 Task: Add a condition where "Ticket status Contains at least one of the following Open" in recently solved tickets.
Action: Mouse moved to (127, 504)
Screenshot: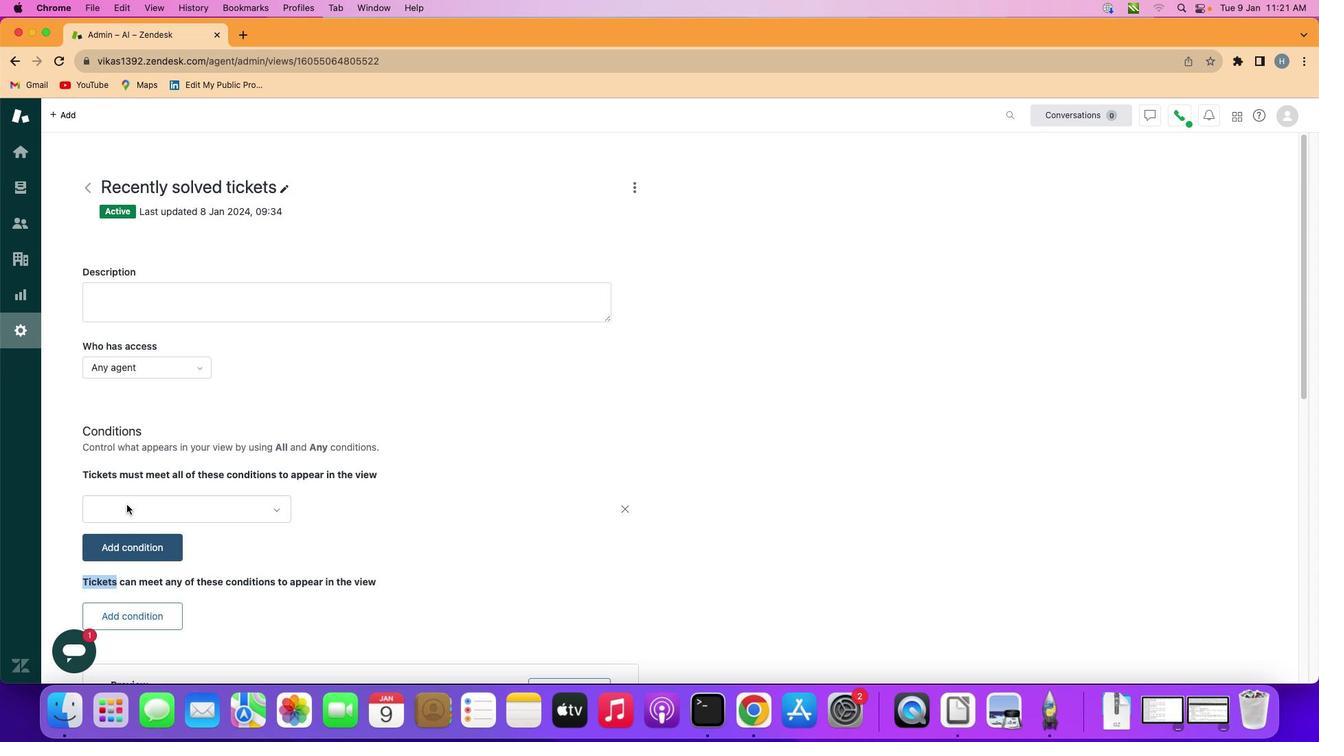 
Action: Mouse pressed left at (127, 504)
Screenshot: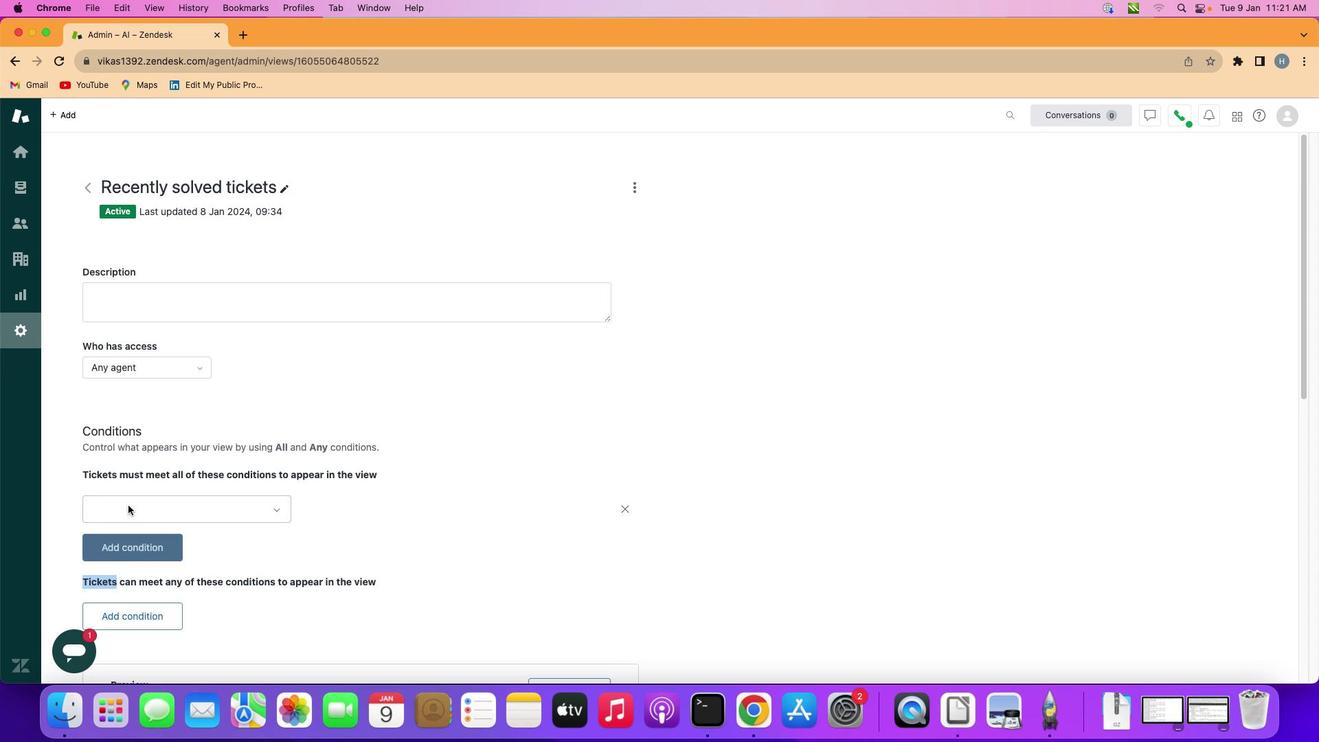 
Action: Mouse moved to (170, 509)
Screenshot: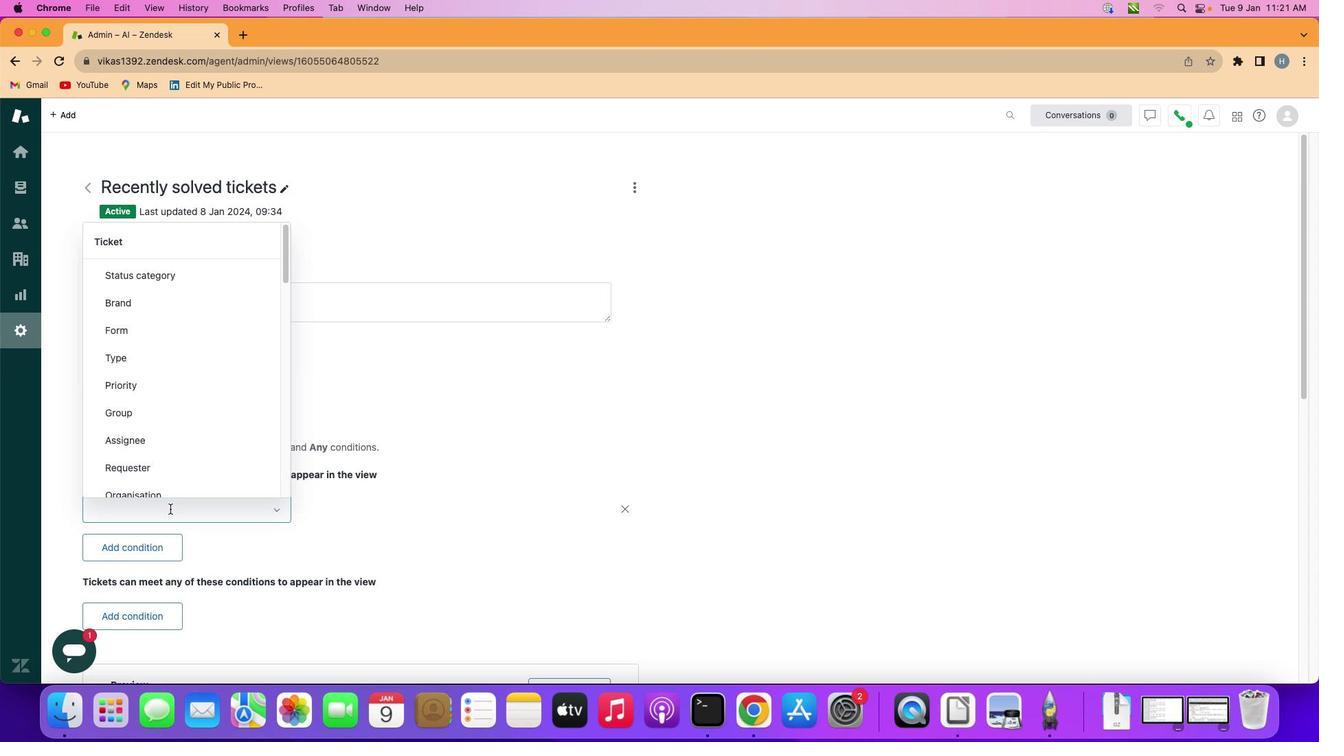 
Action: Mouse pressed left at (170, 509)
Screenshot: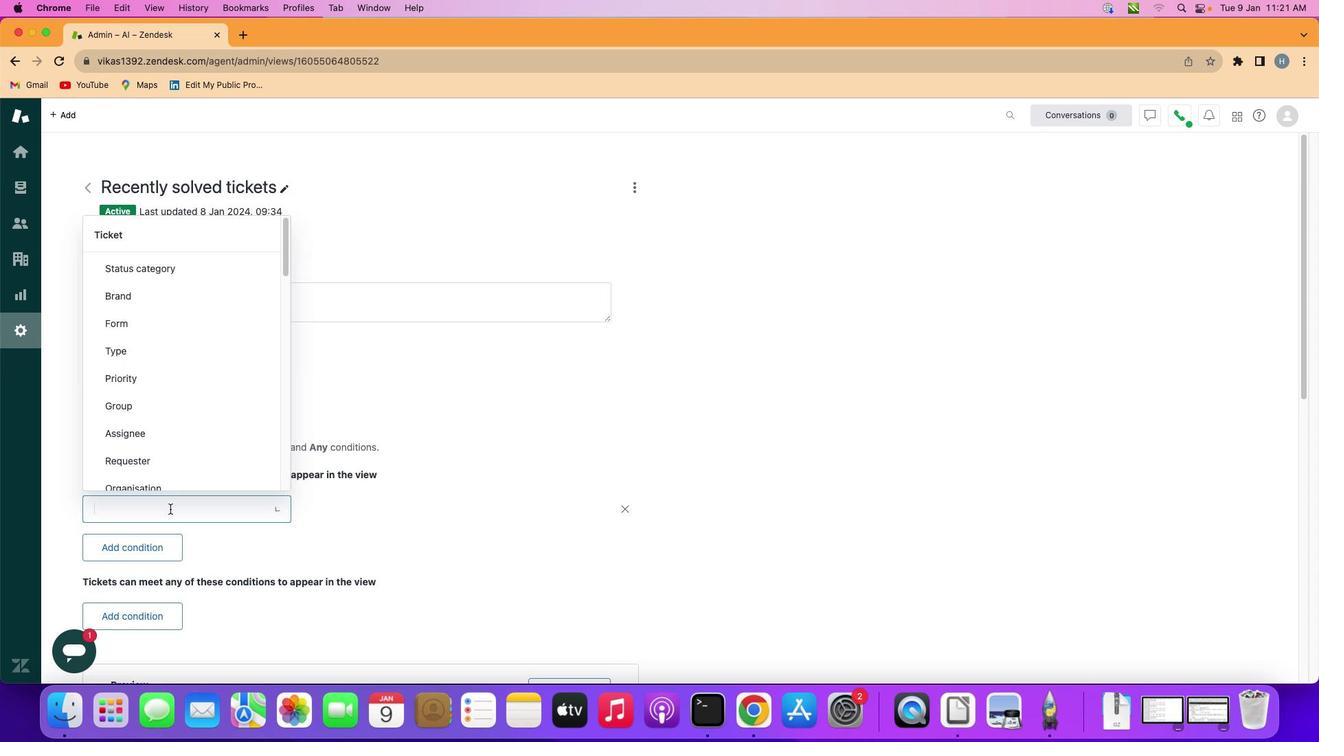 
Action: Mouse moved to (184, 389)
Screenshot: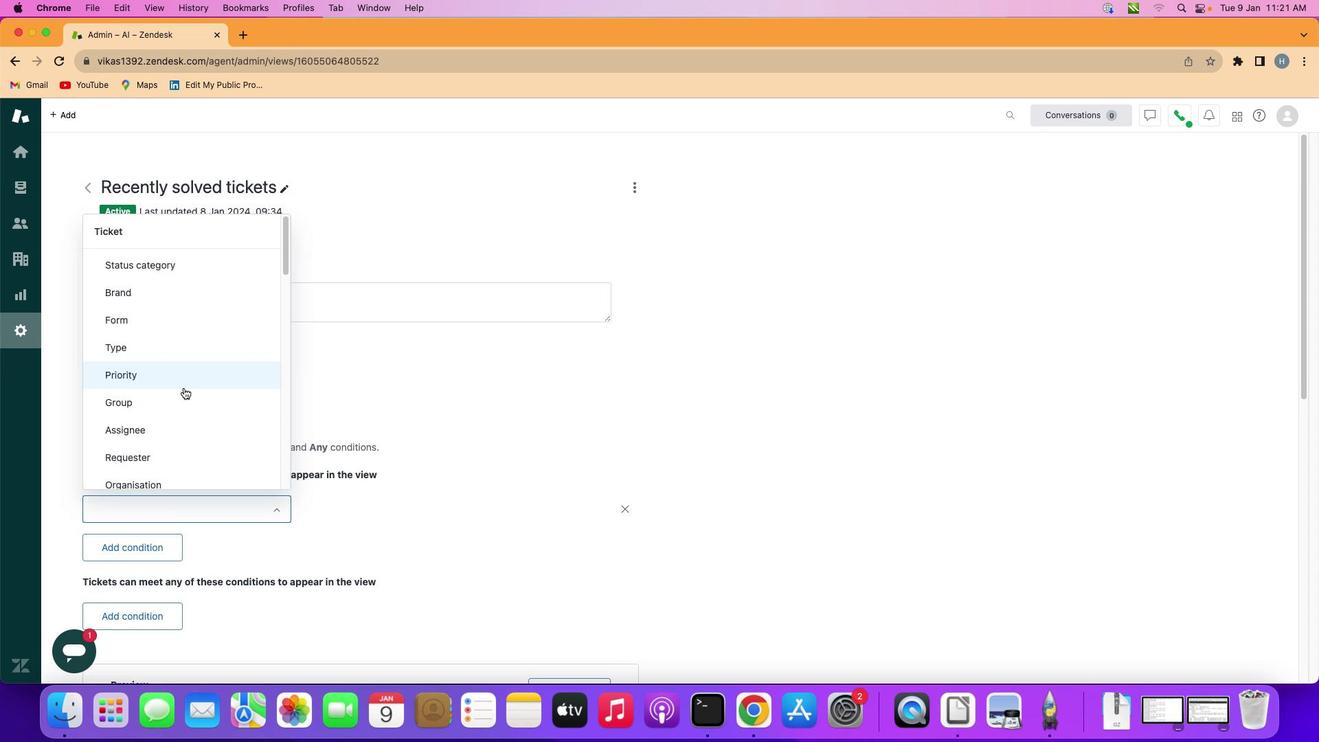 
Action: Mouse scrolled (184, 389) with delta (0, 0)
Screenshot: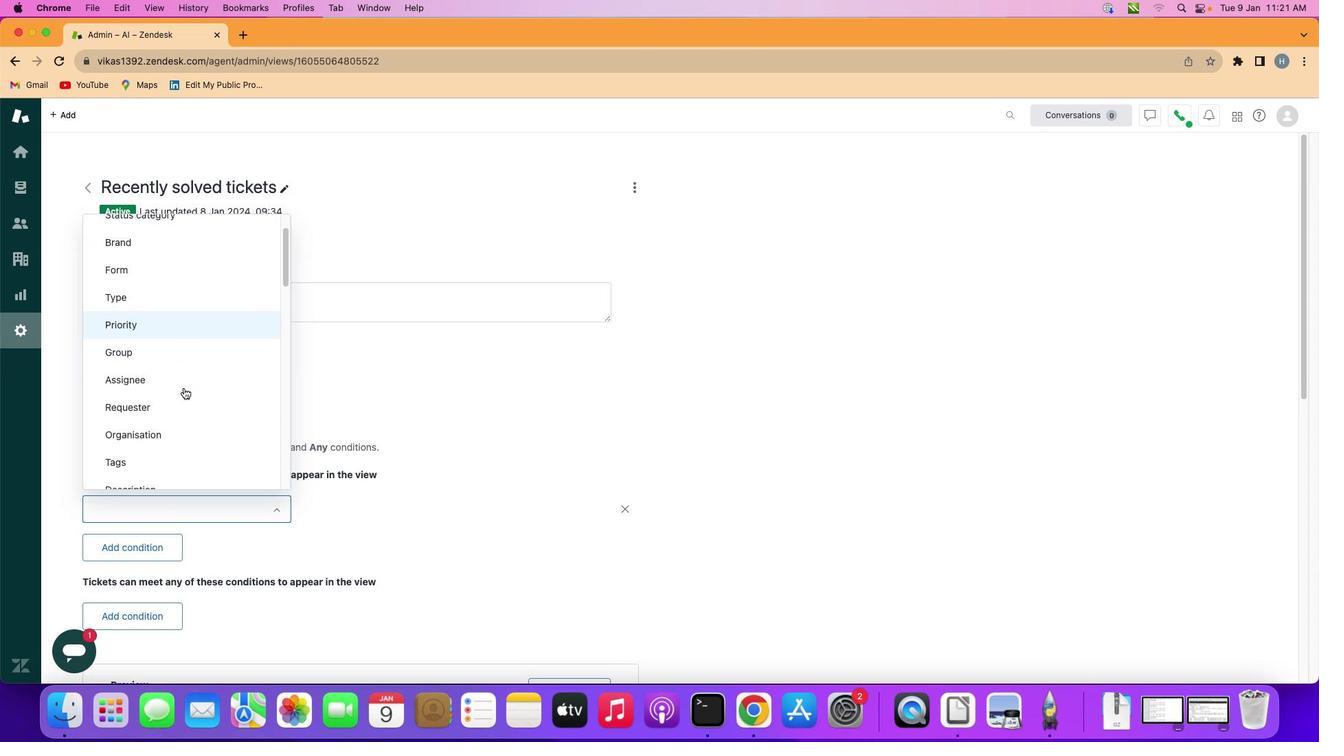 
Action: Mouse scrolled (184, 389) with delta (0, 0)
Screenshot: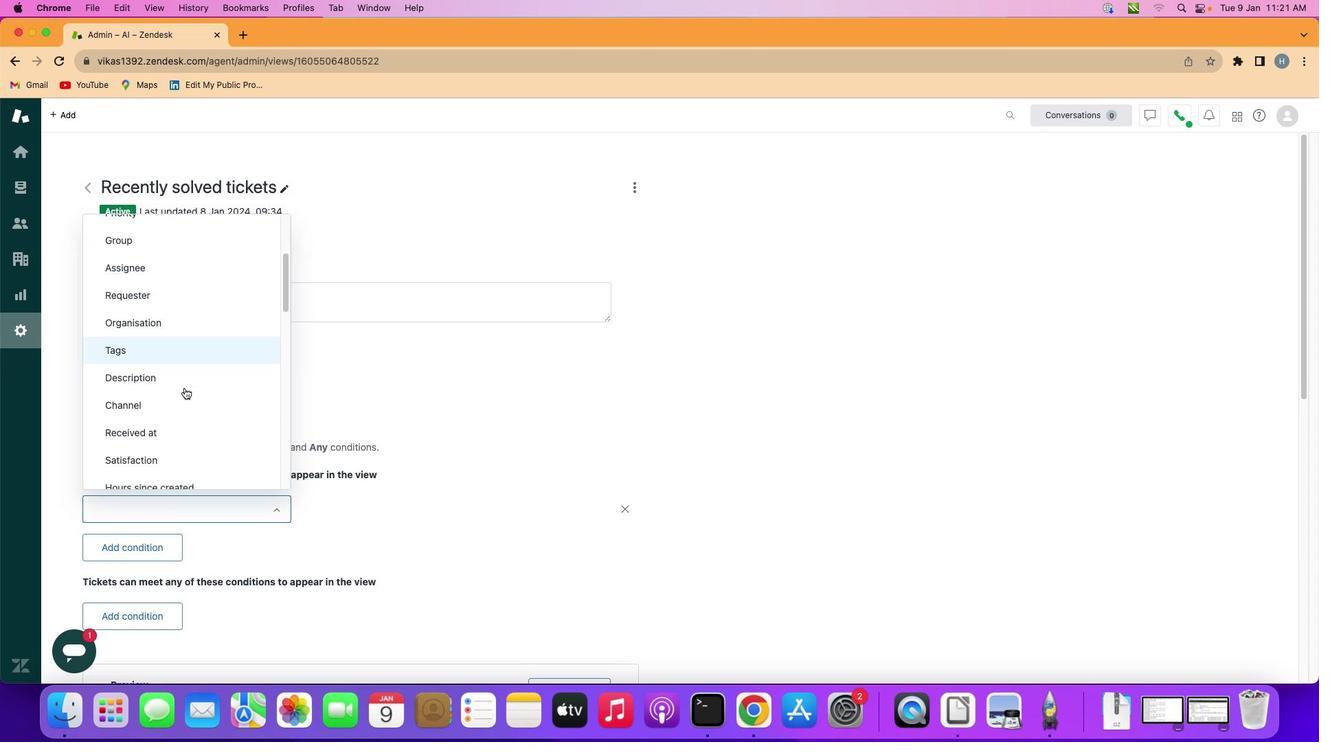 
Action: Mouse scrolled (184, 389) with delta (0, 0)
Screenshot: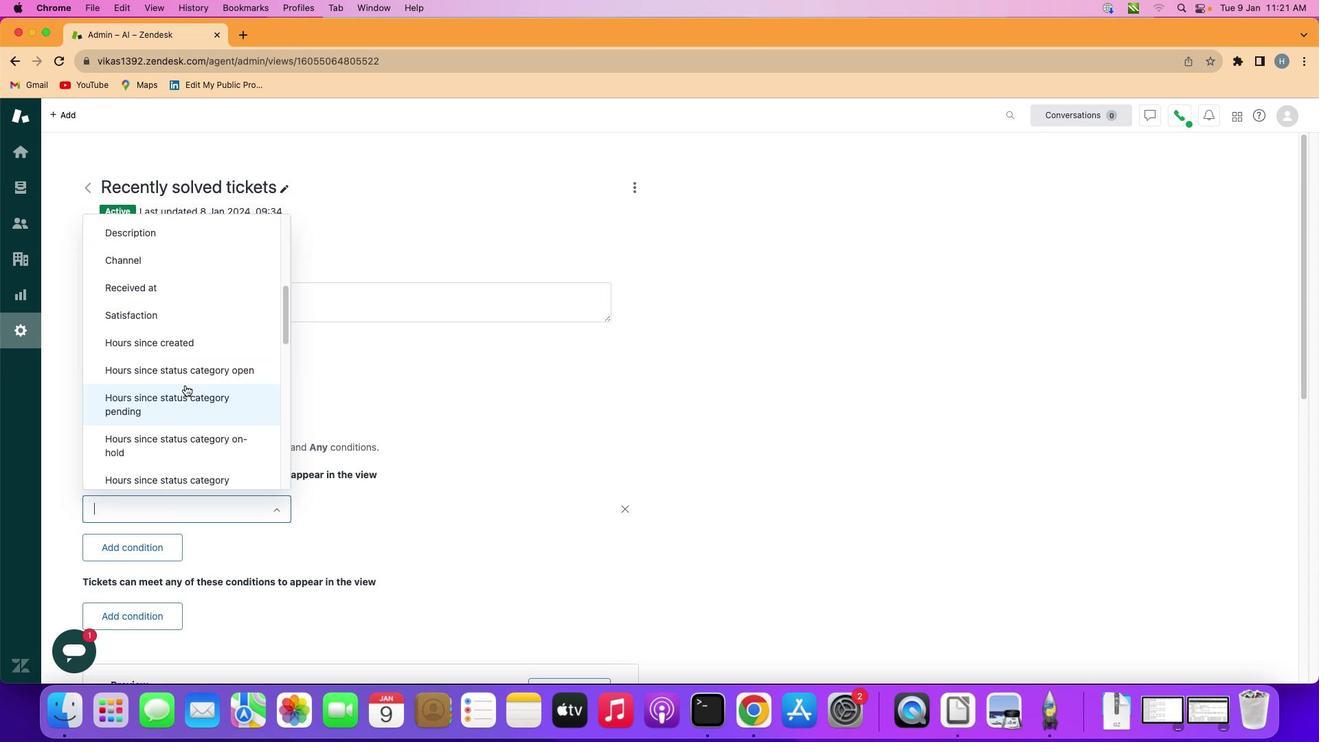 
Action: Mouse scrolled (184, 389) with delta (0, 0)
Screenshot: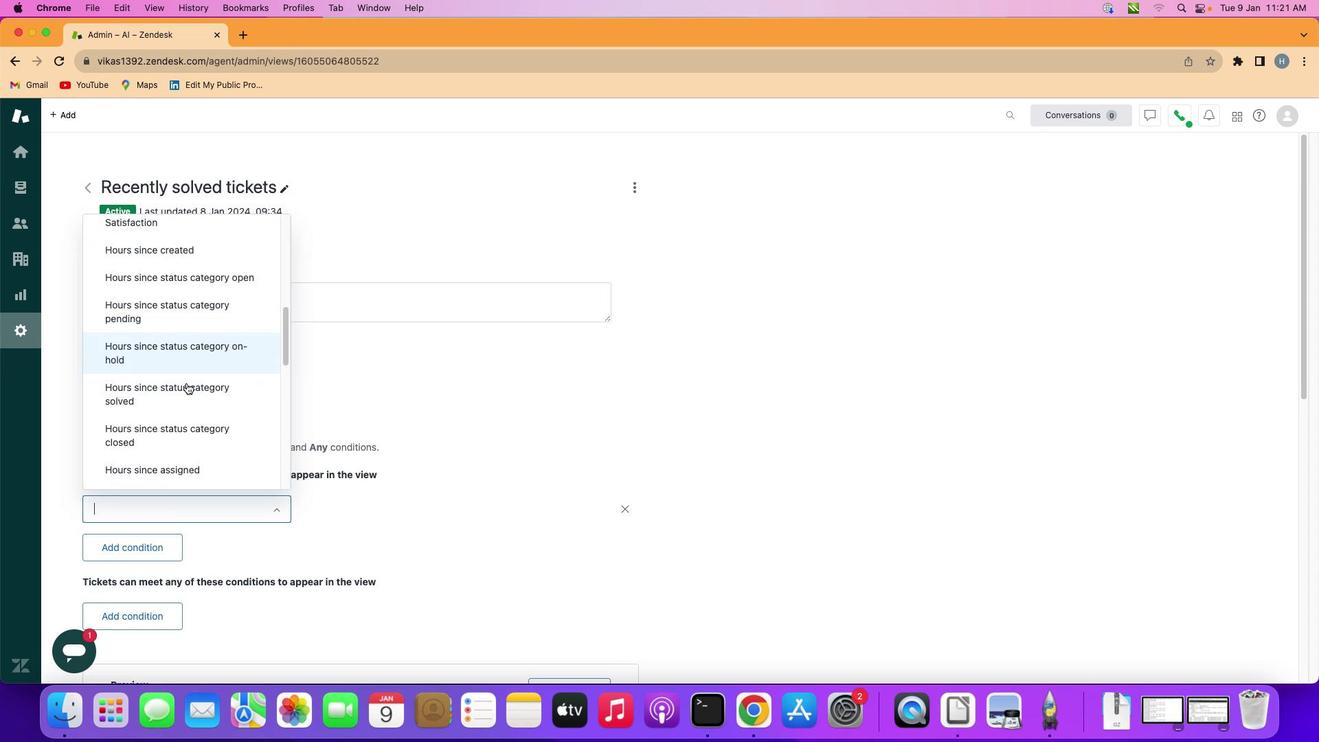 
Action: Mouse scrolled (184, 389) with delta (0, -1)
Screenshot: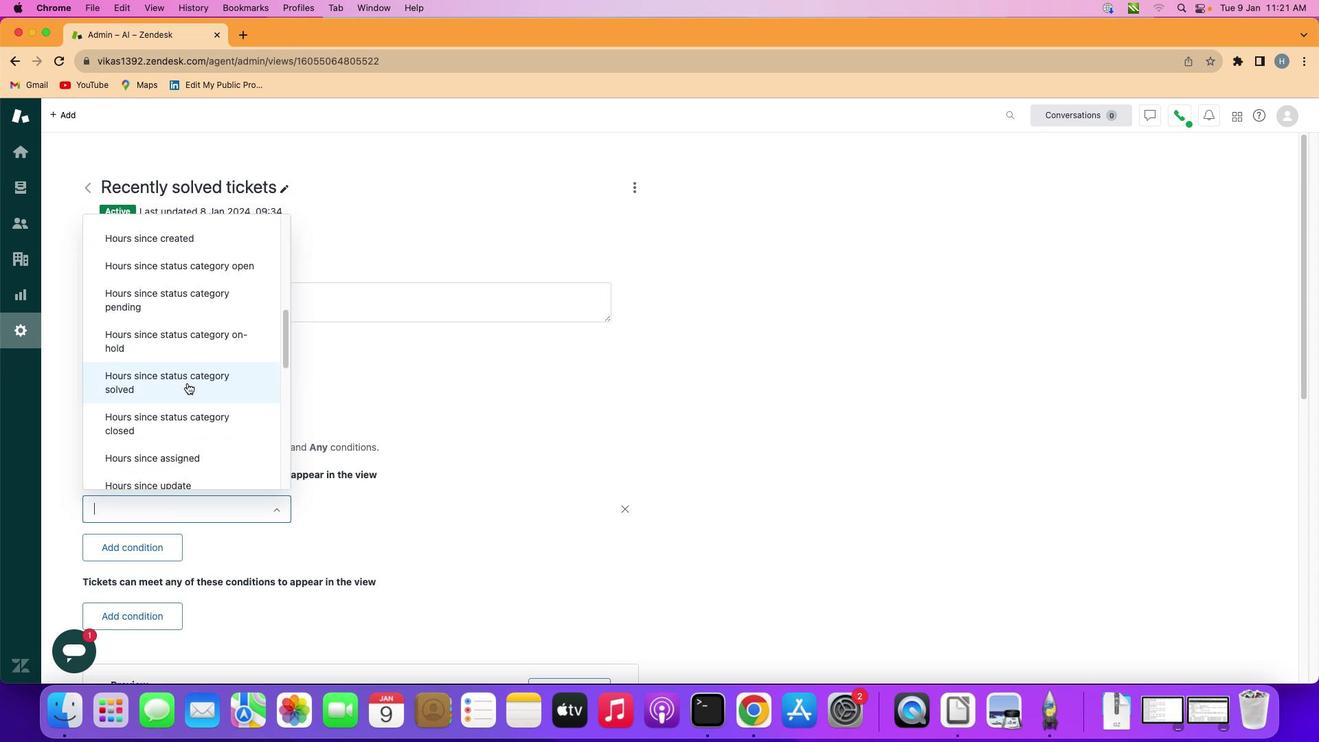 
Action: Mouse moved to (184, 388)
Screenshot: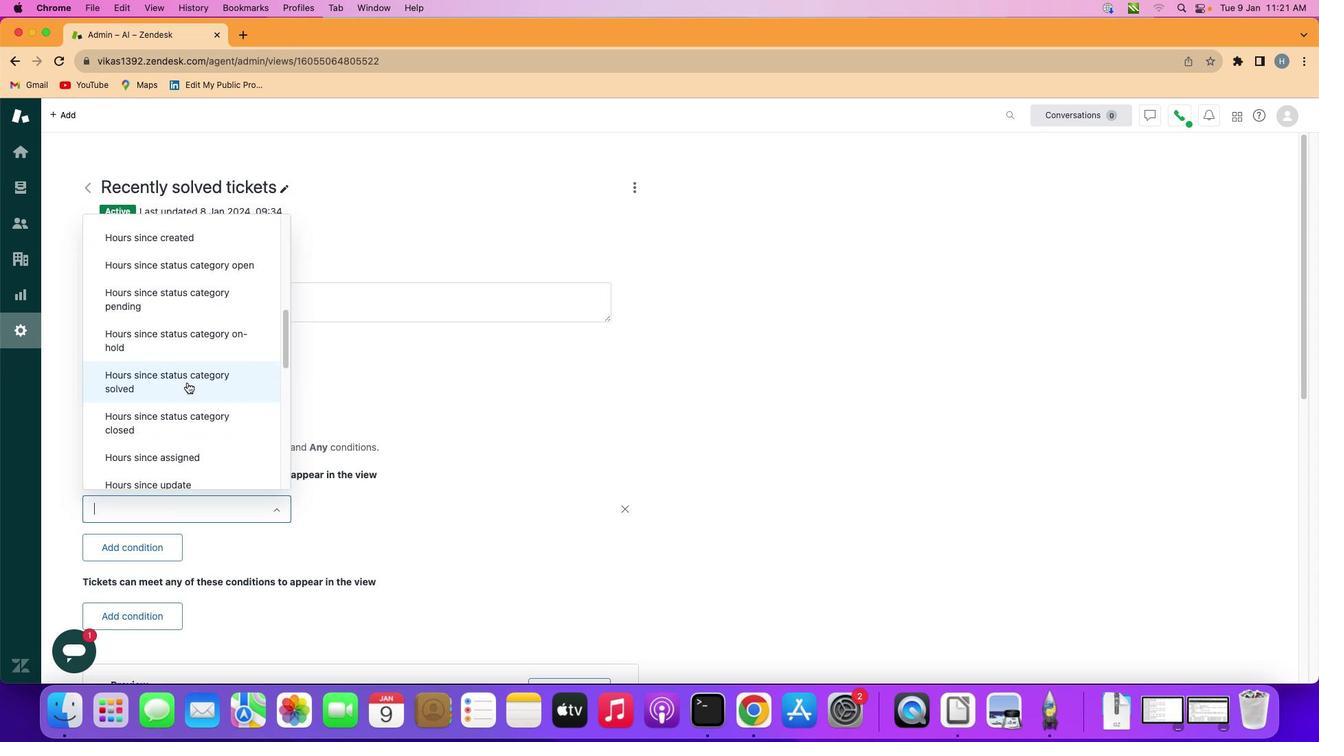 
Action: Mouse scrolled (184, 388) with delta (0, -1)
Screenshot: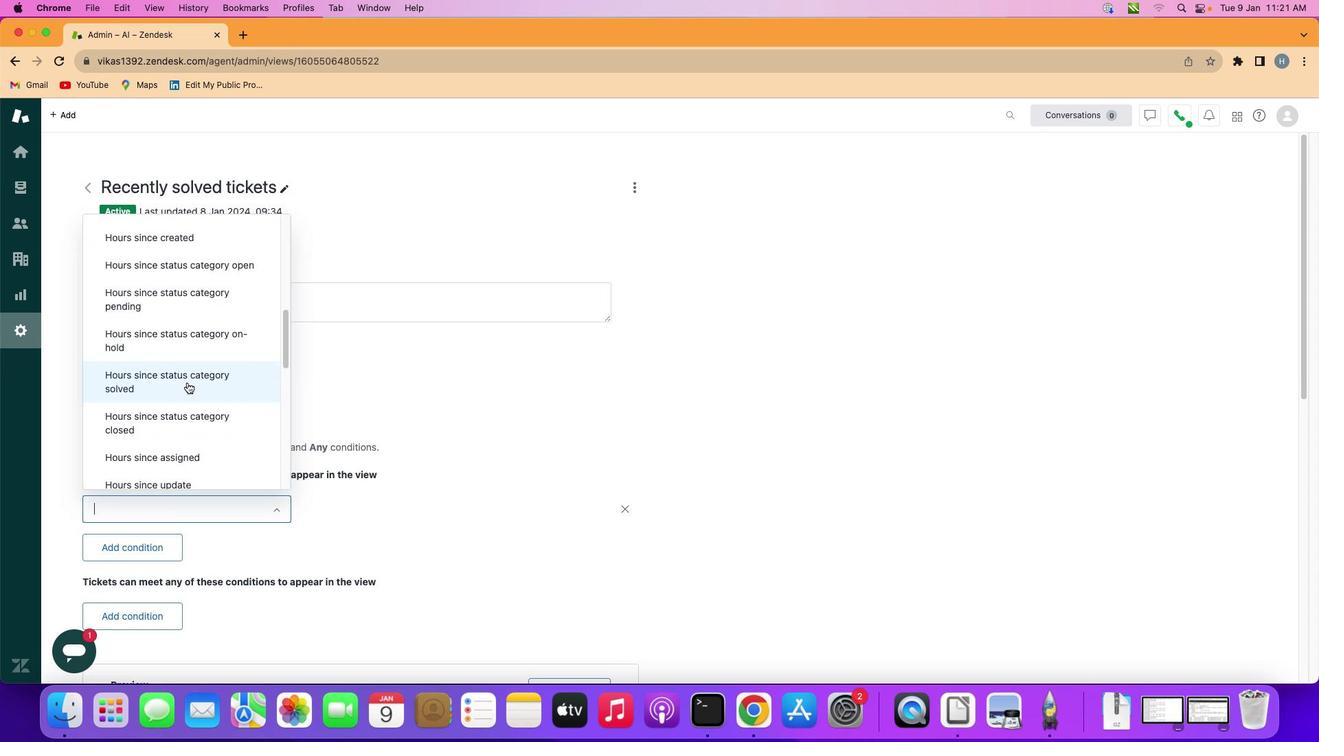 
Action: Mouse moved to (189, 383)
Screenshot: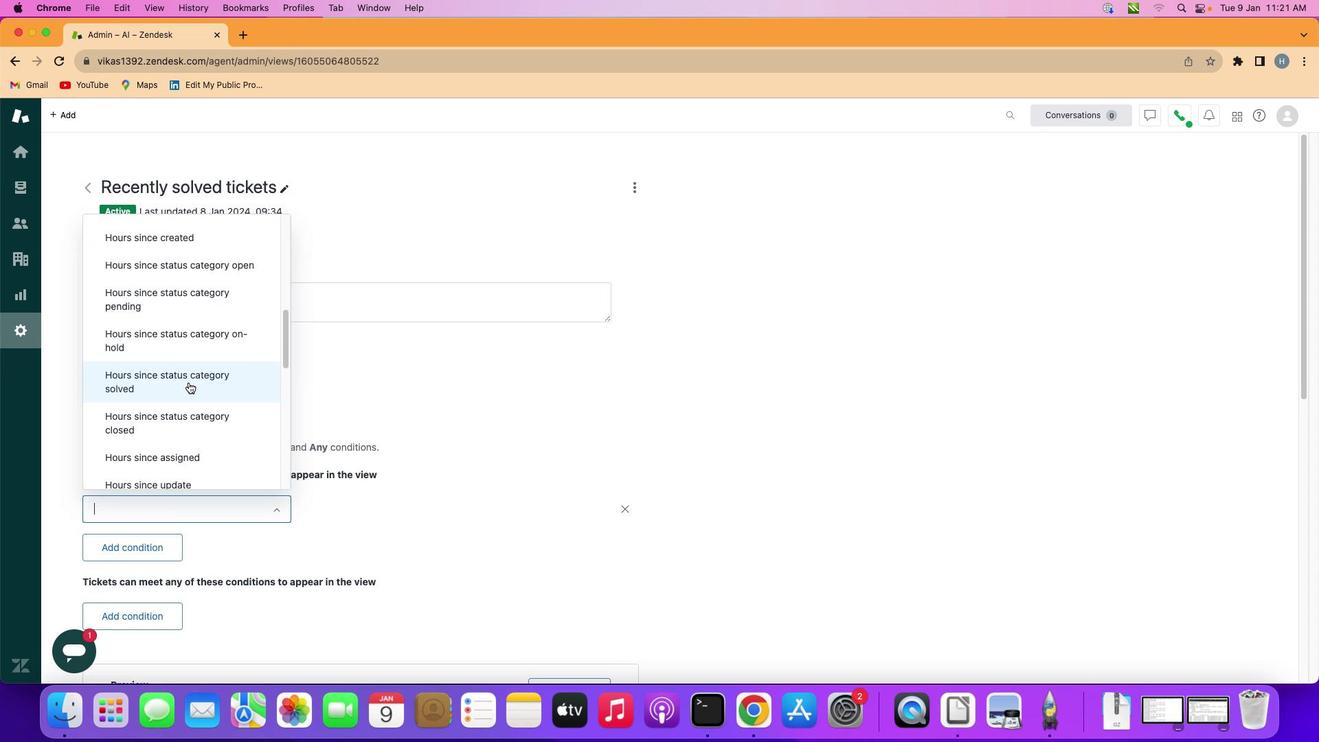 
Action: Mouse scrolled (189, 383) with delta (0, 0)
Screenshot: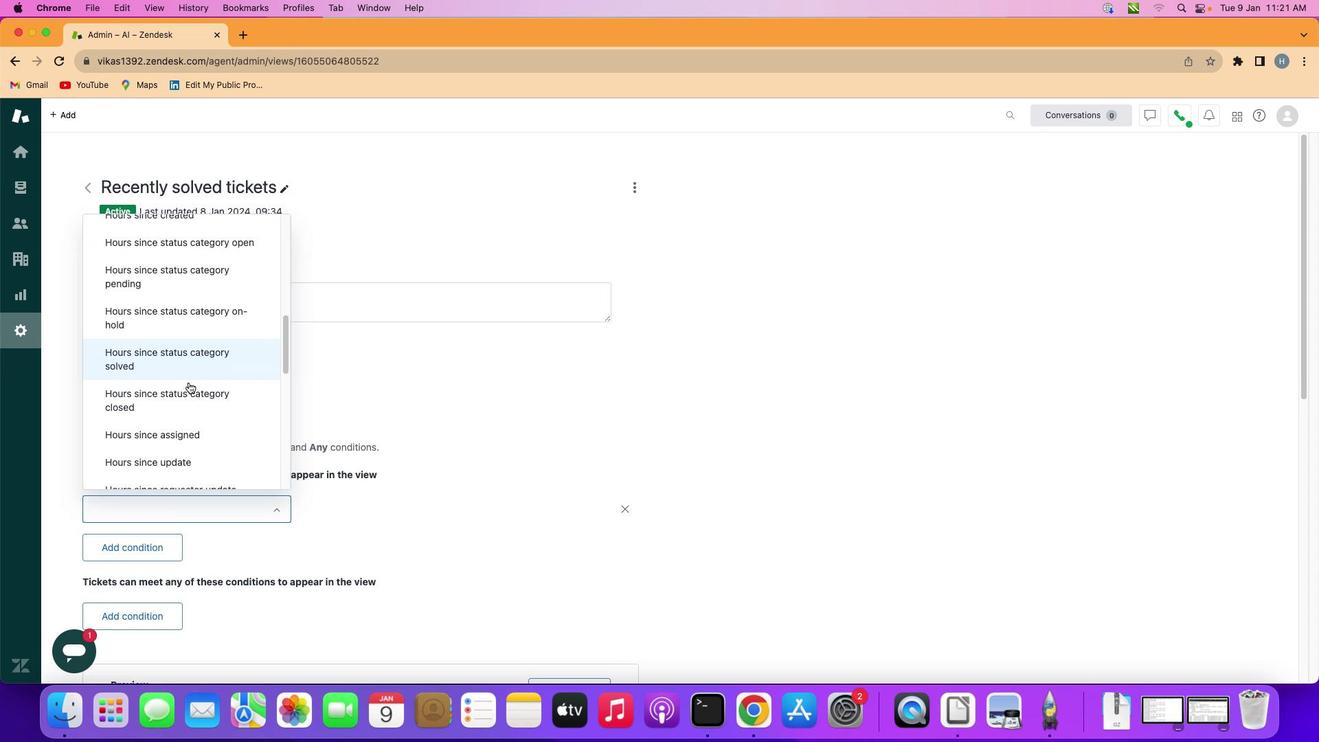 
Action: Mouse scrolled (189, 383) with delta (0, 0)
Screenshot: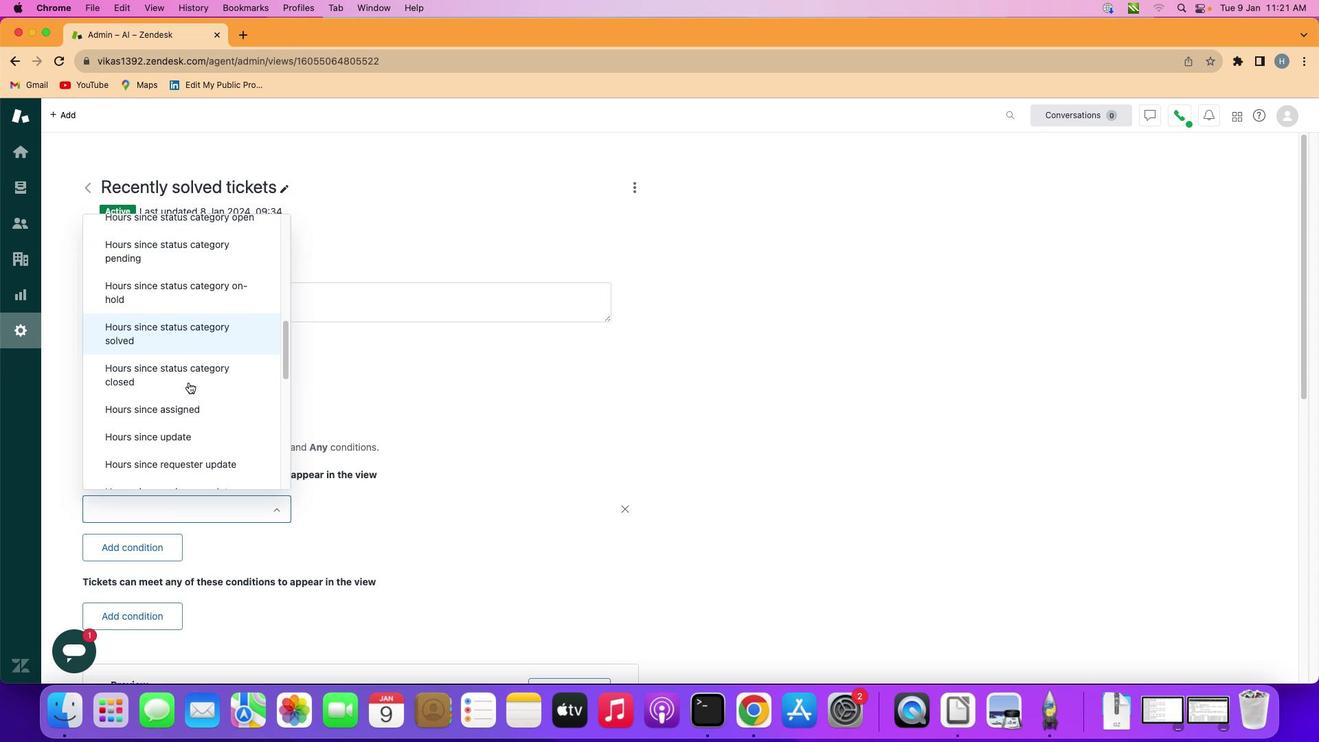 
Action: Mouse scrolled (189, 383) with delta (0, 0)
Screenshot: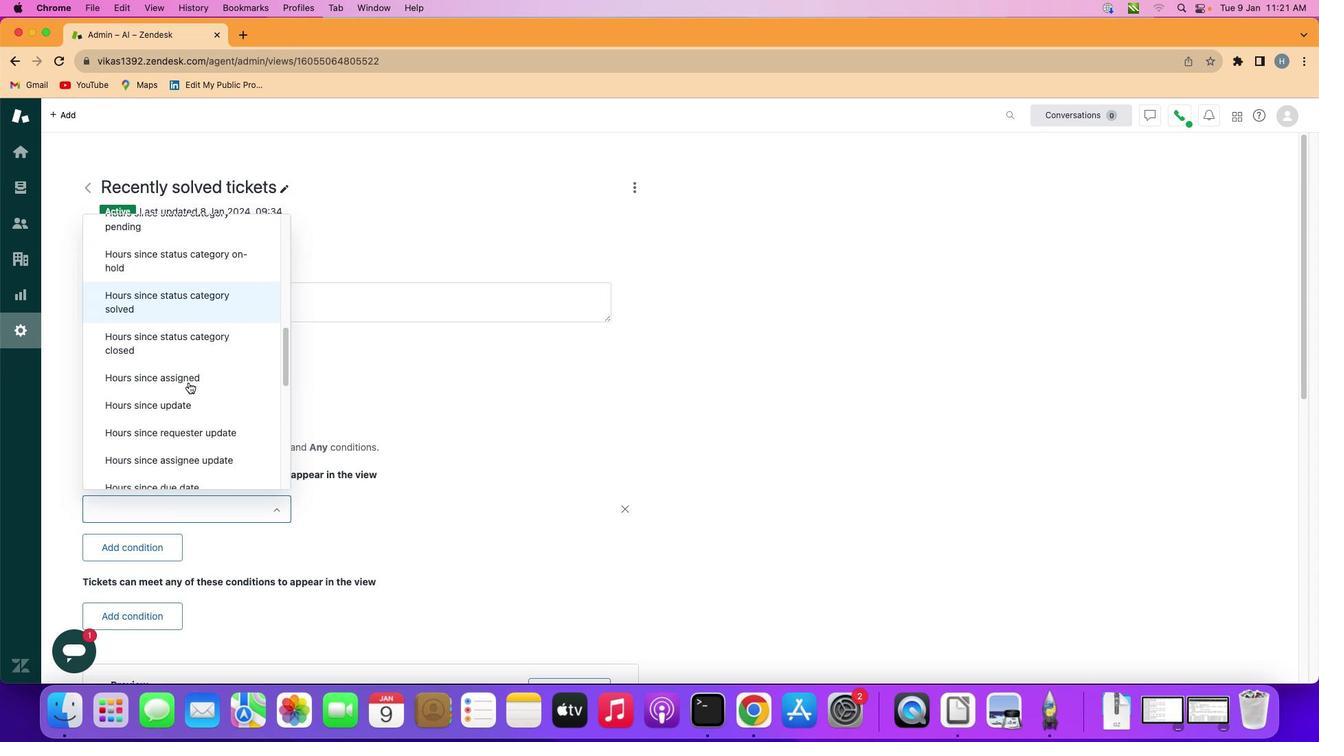 
Action: Mouse scrolled (189, 383) with delta (0, 0)
Screenshot: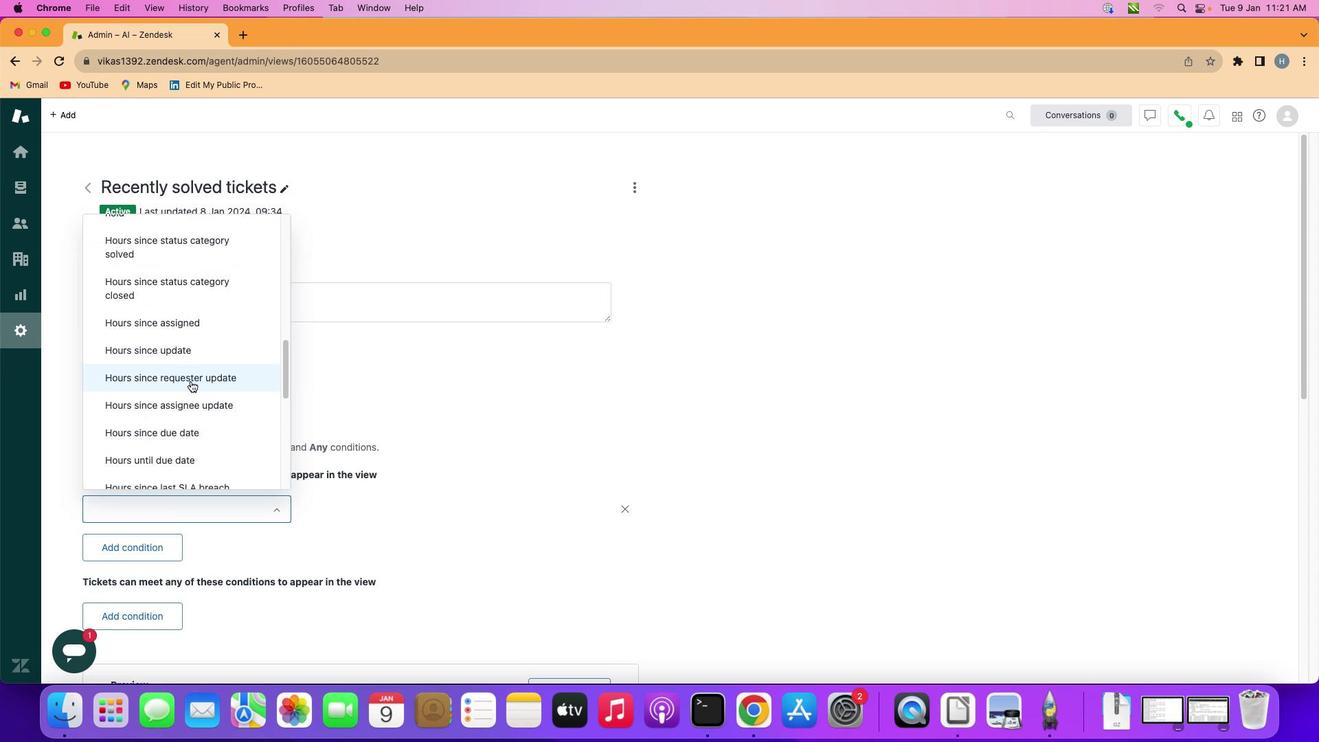
Action: Mouse scrolled (189, 383) with delta (0, 0)
Screenshot: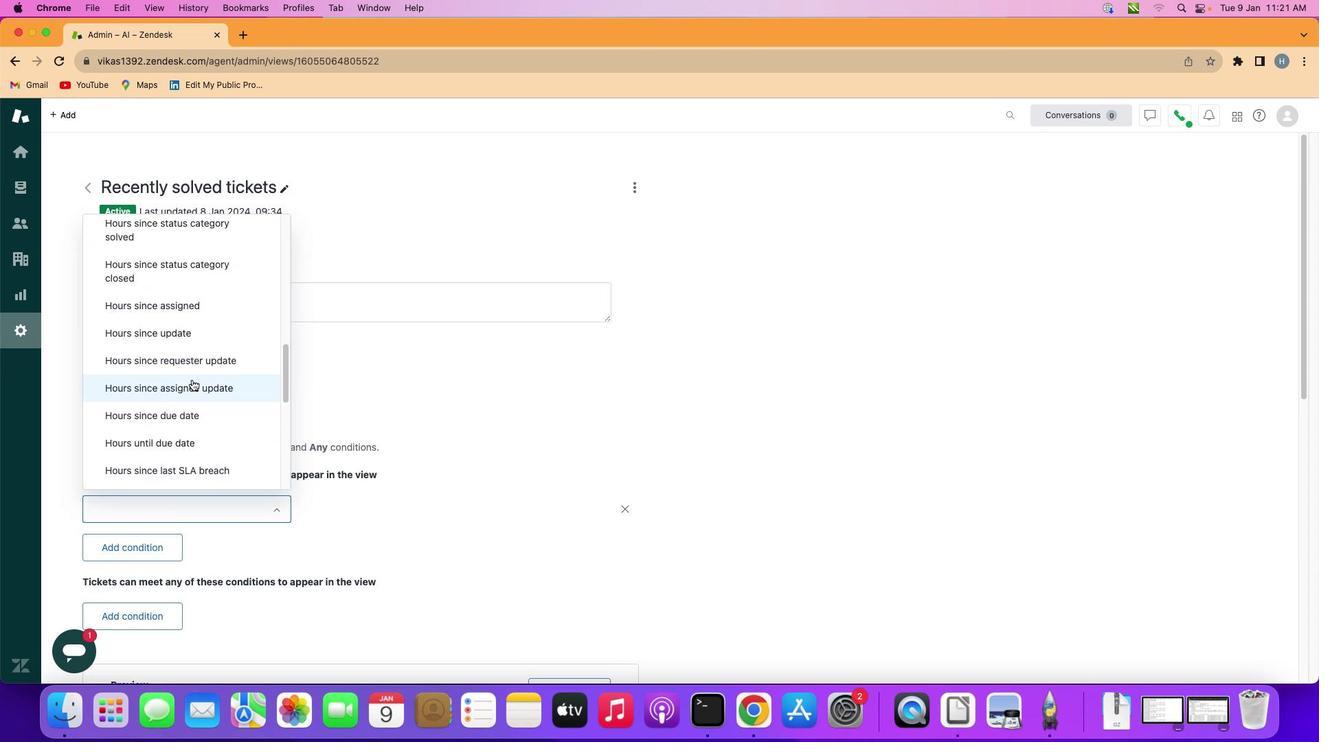 
Action: Mouse moved to (193, 380)
Screenshot: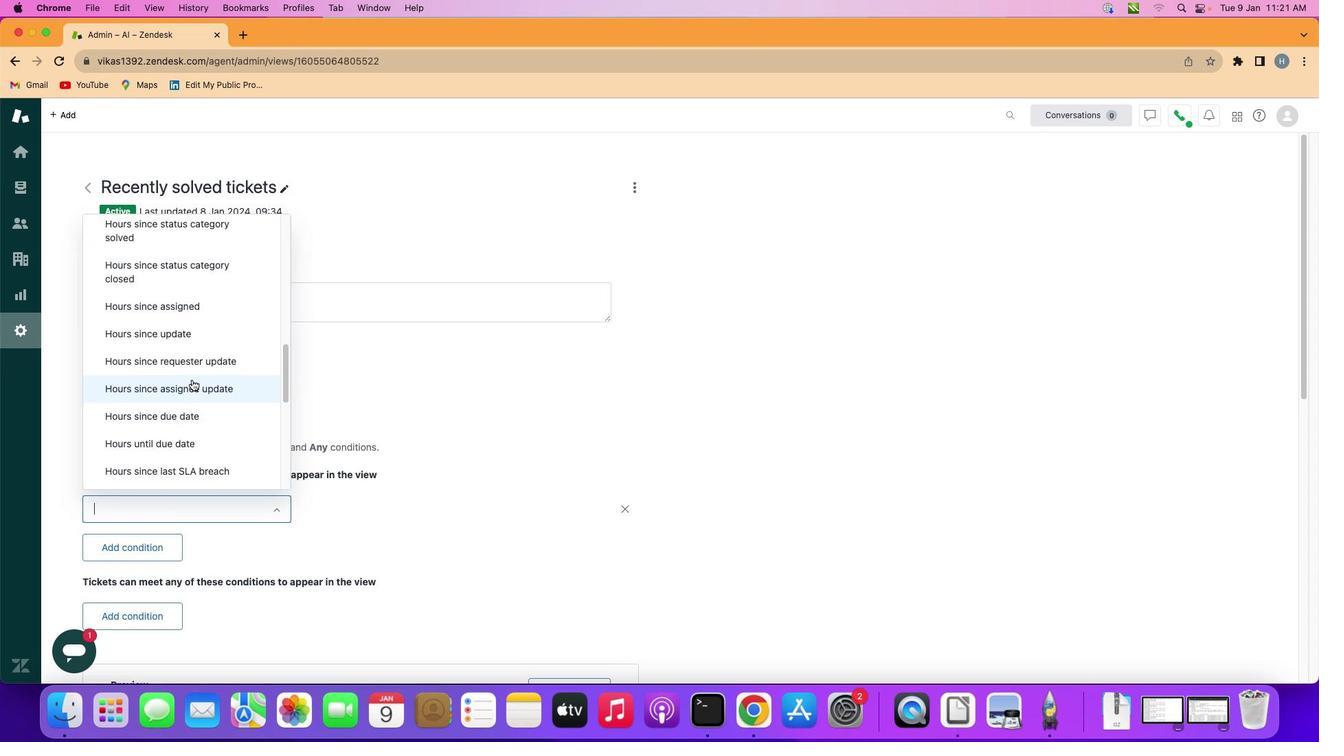 
Action: Mouse scrolled (193, 380) with delta (0, 1)
Screenshot: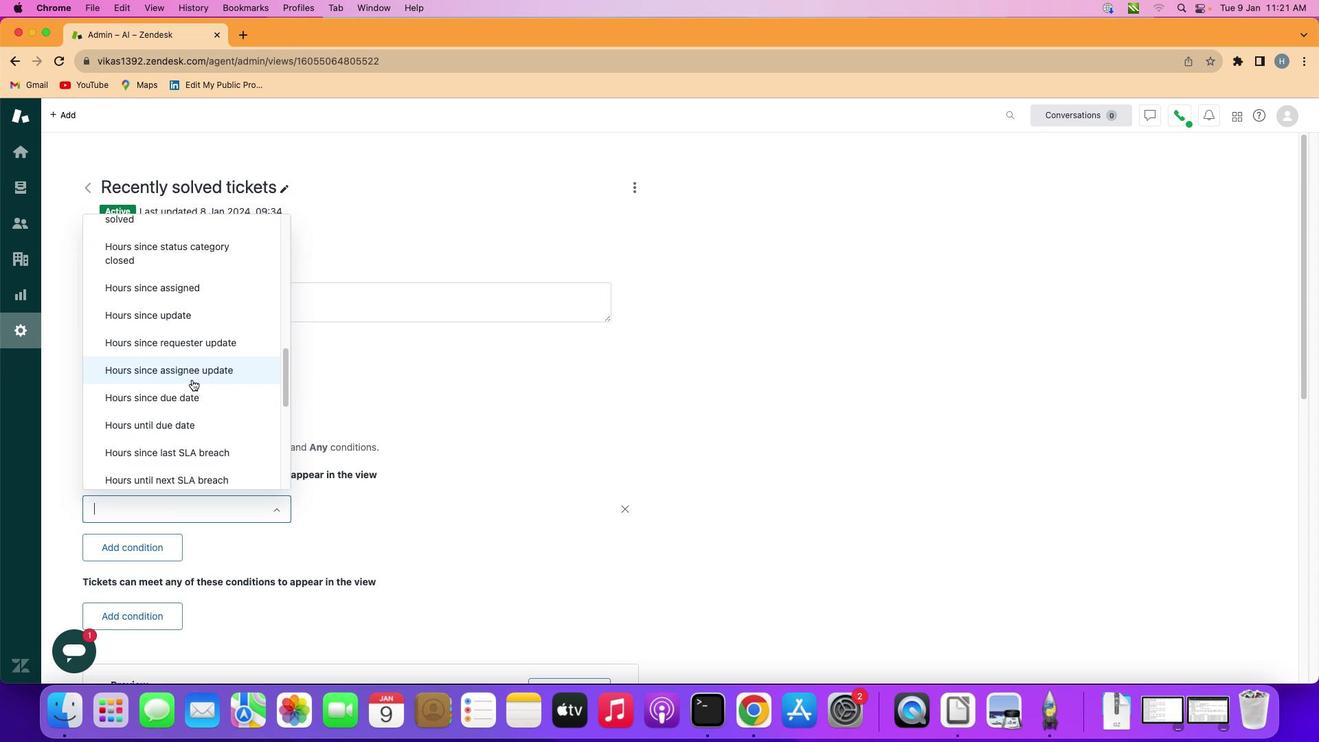 
Action: Mouse scrolled (193, 380) with delta (0, 0)
Screenshot: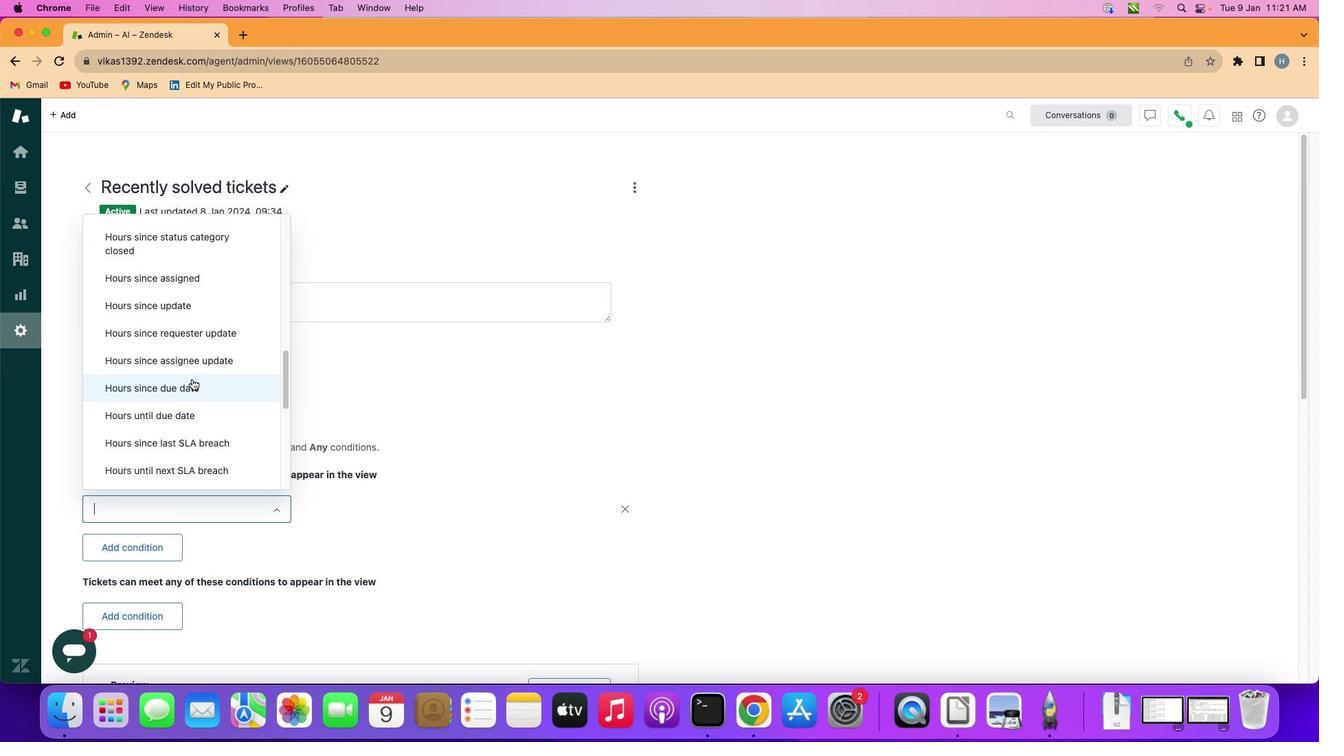 
Action: Mouse scrolled (193, 380) with delta (0, 1)
Screenshot: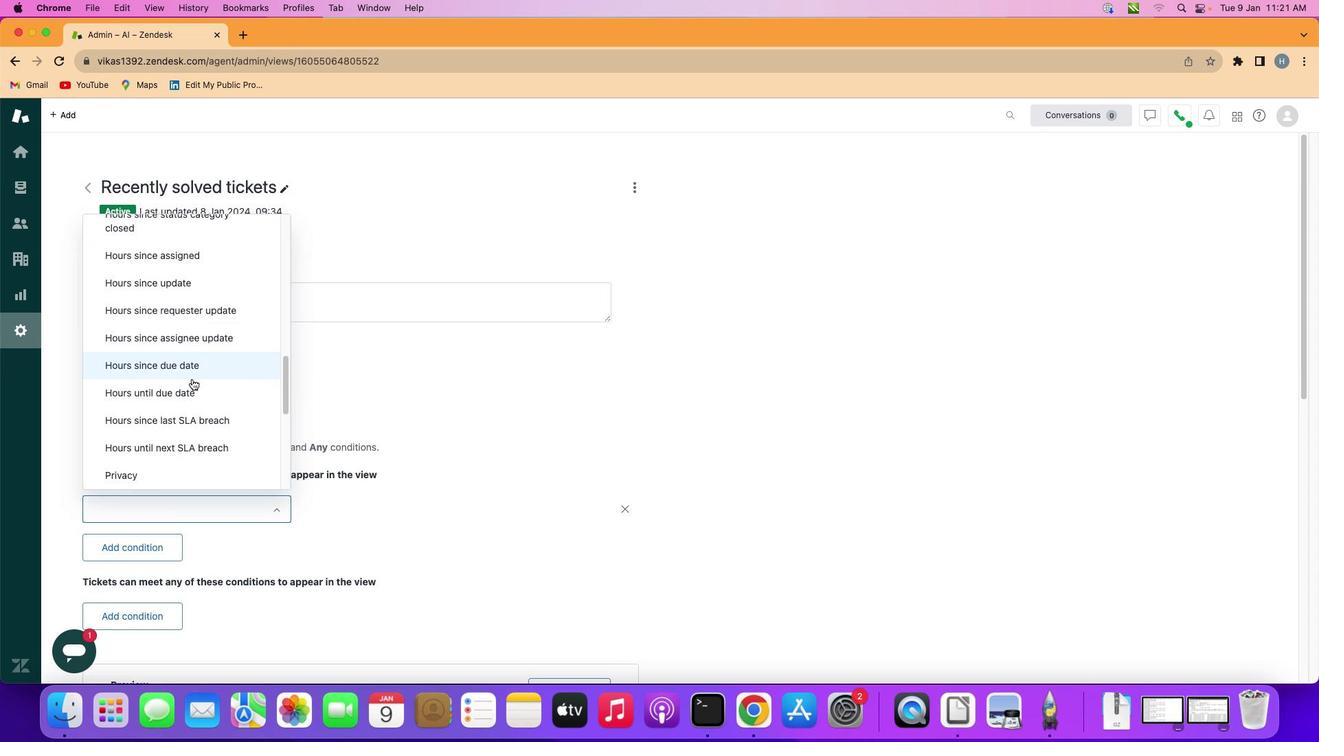 
Action: Mouse scrolled (193, 380) with delta (0, 0)
Screenshot: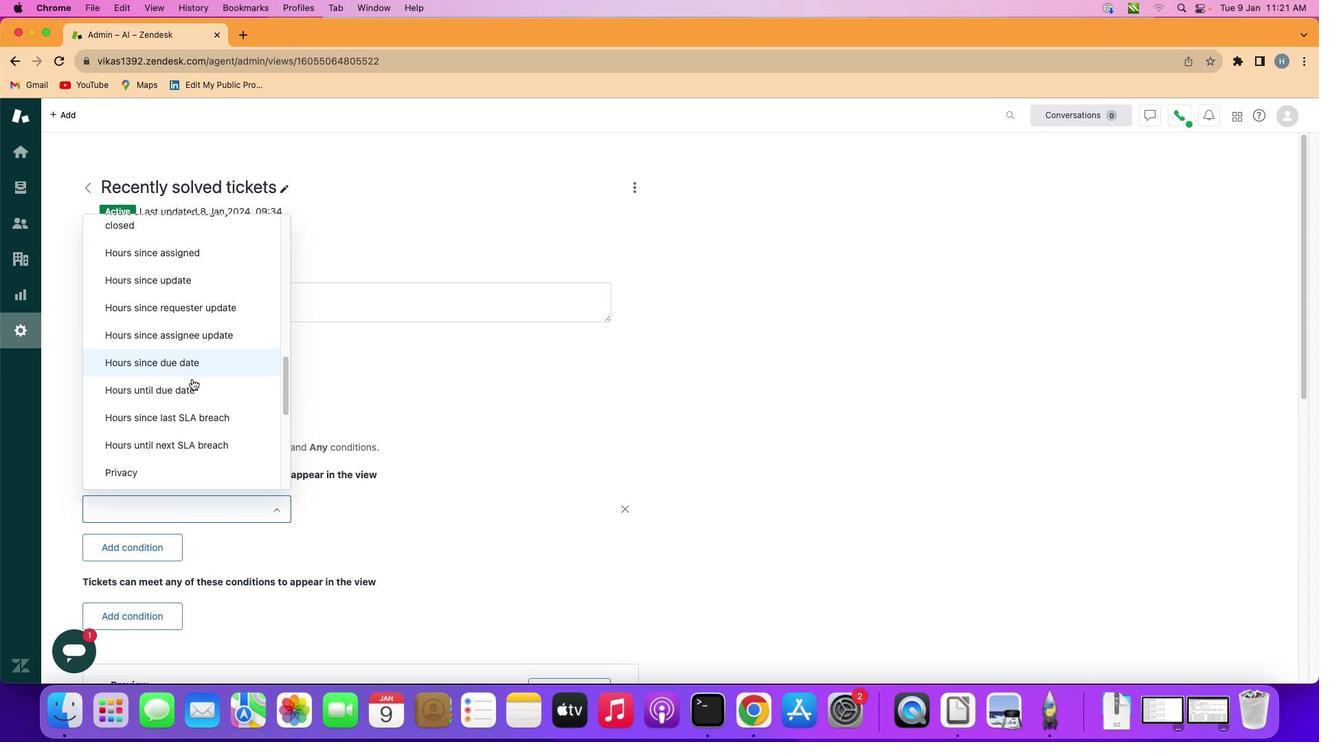 
Action: Mouse moved to (193, 380)
Screenshot: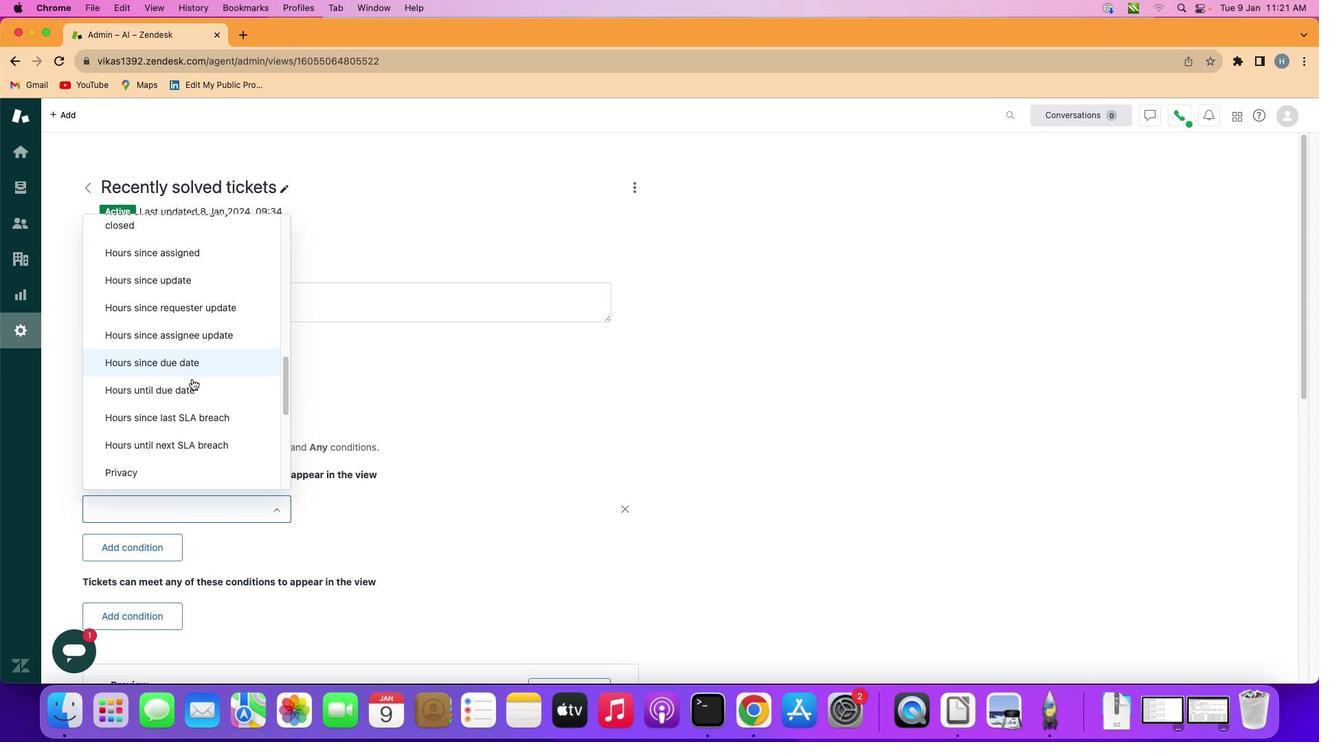 
Action: Mouse scrolled (193, 380) with delta (0, 0)
Screenshot: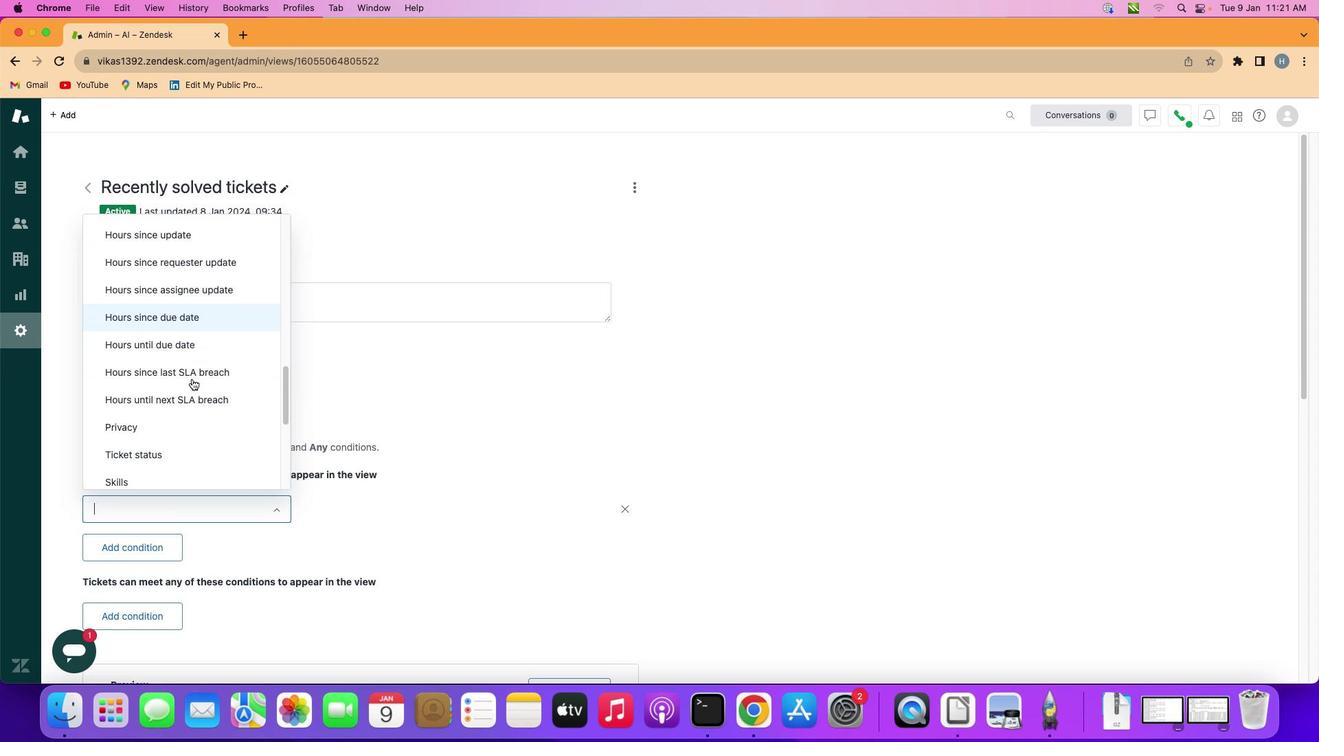
Action: Mouse scrolled (193, 380) with delta (0, 0)
Screenshot: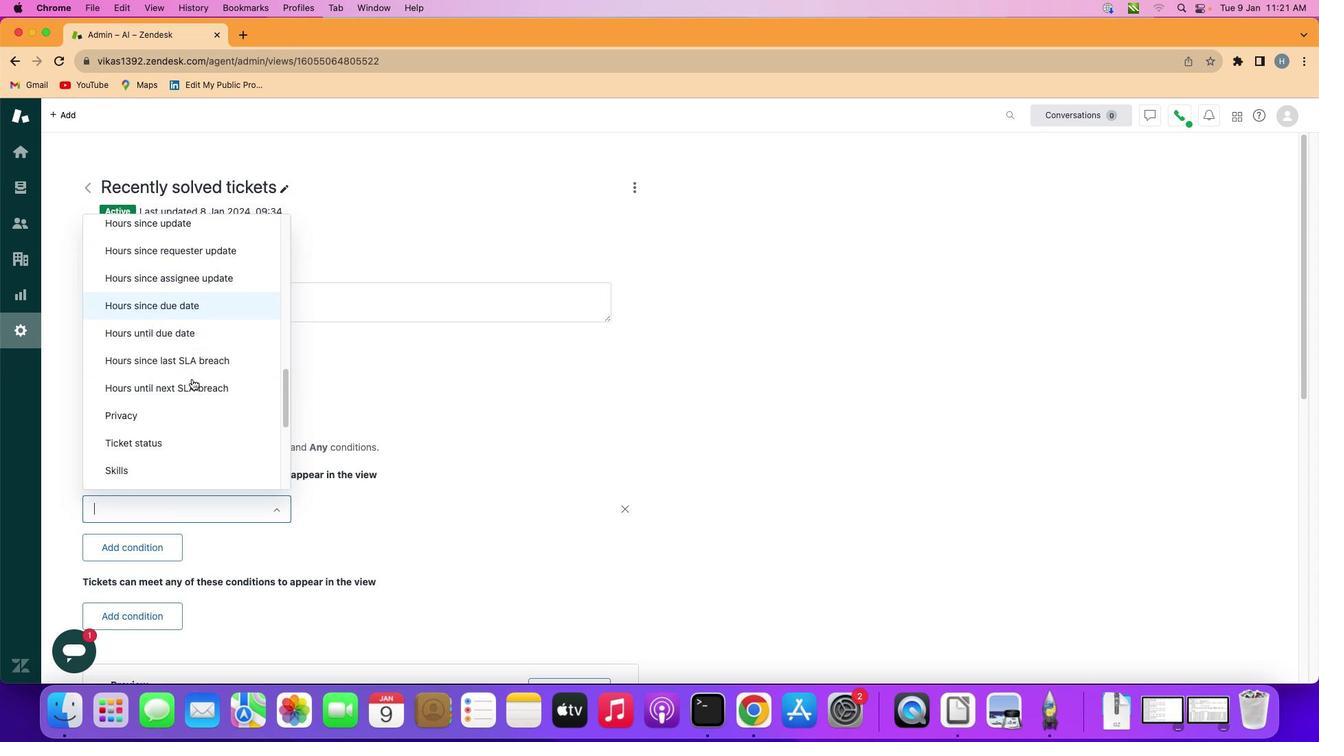 
Action: Mouse scrolled (193, 380) with delta (0, 0)
Screenshot: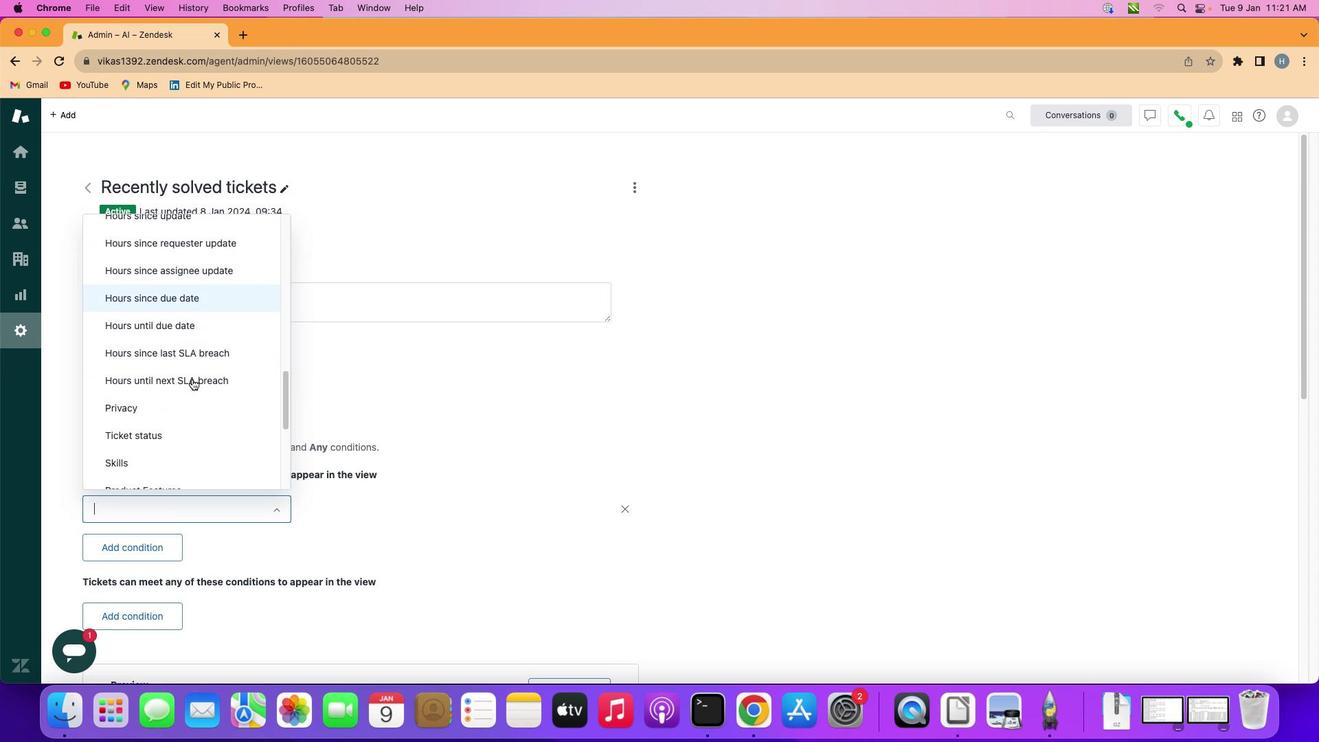 
Action: Mouse scrolled (193, 380) with delta (0, 0)
Screenshot: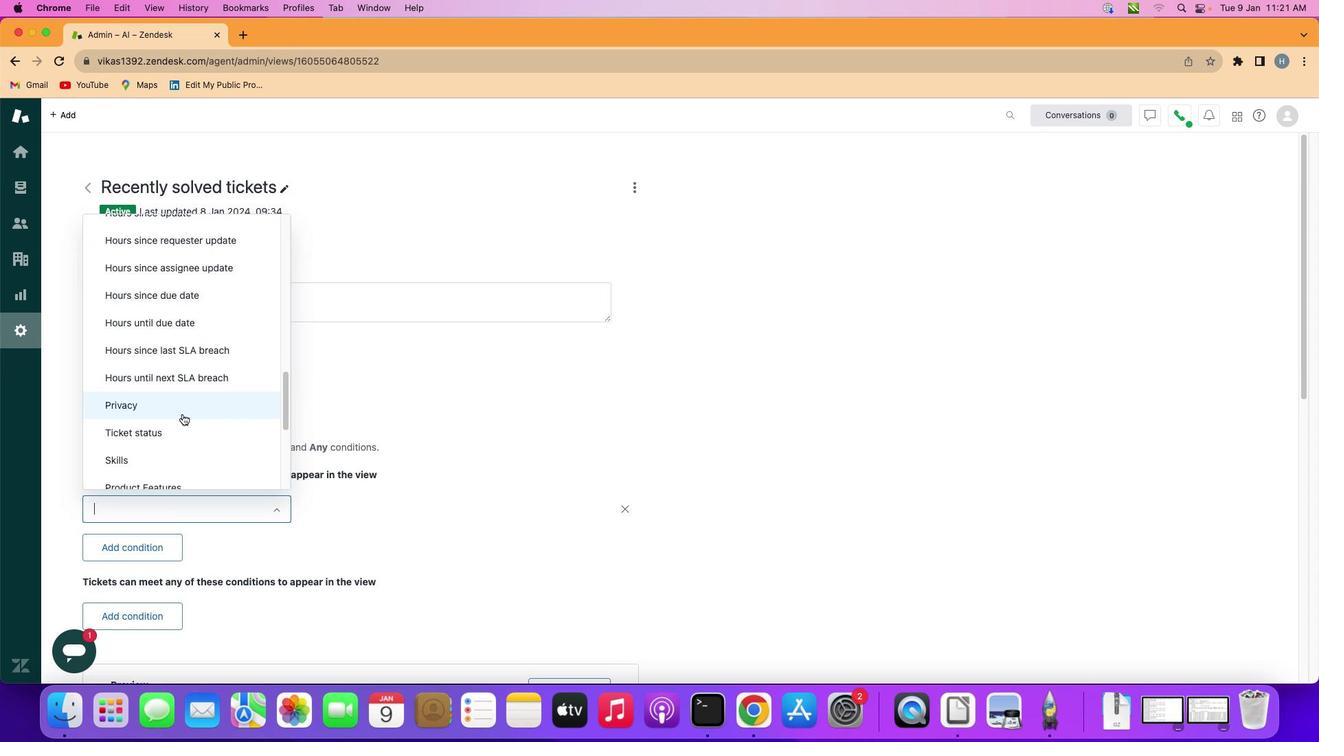 
Action: Mouse moved to (179, 431)
Screenshot: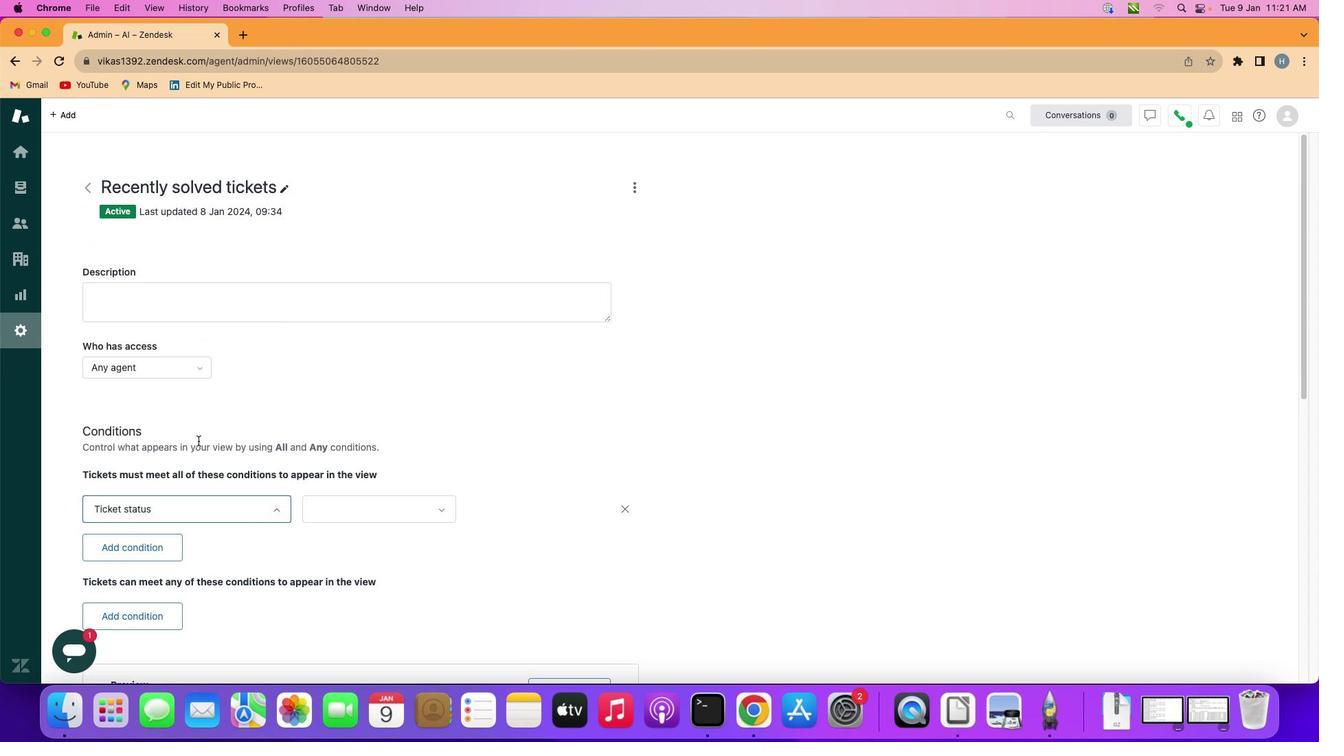 
Action: Mouse pressed left at (179, 431)
Screenshot: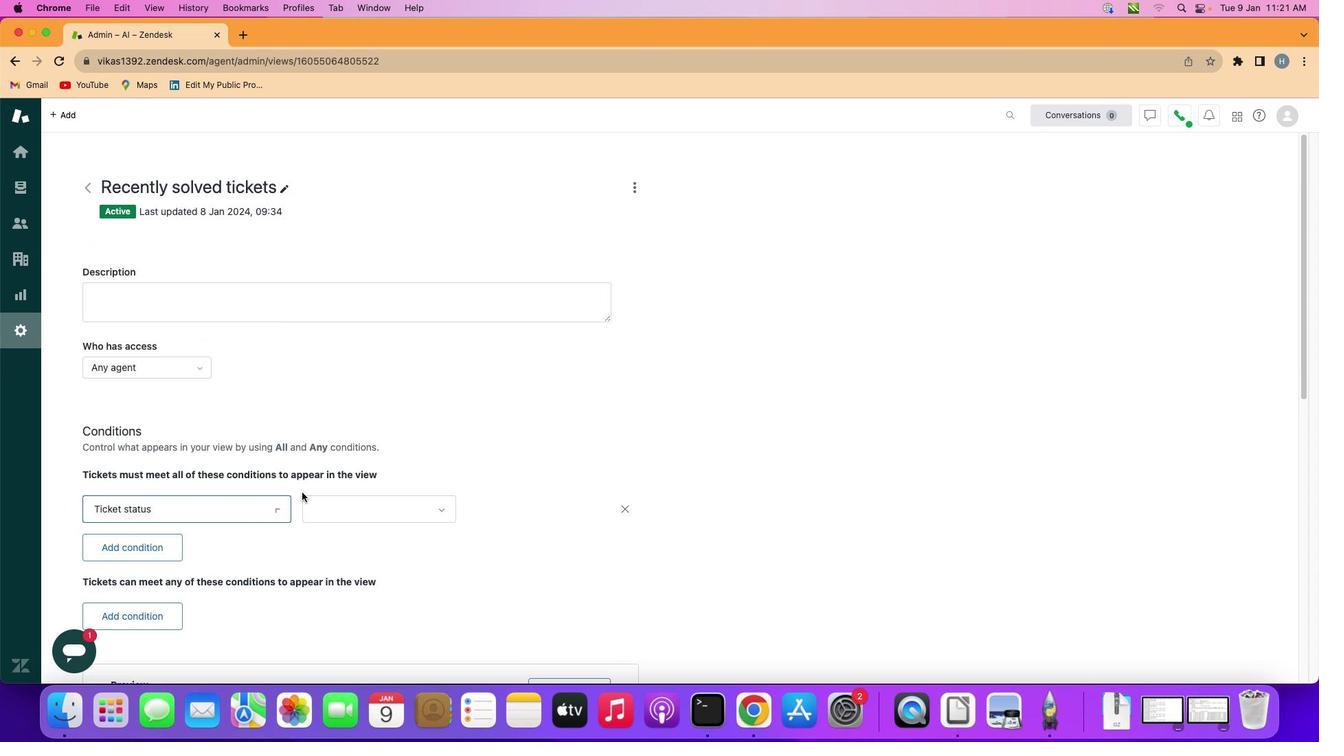
Action: Mouse moved to (342, 505)
Screenshot: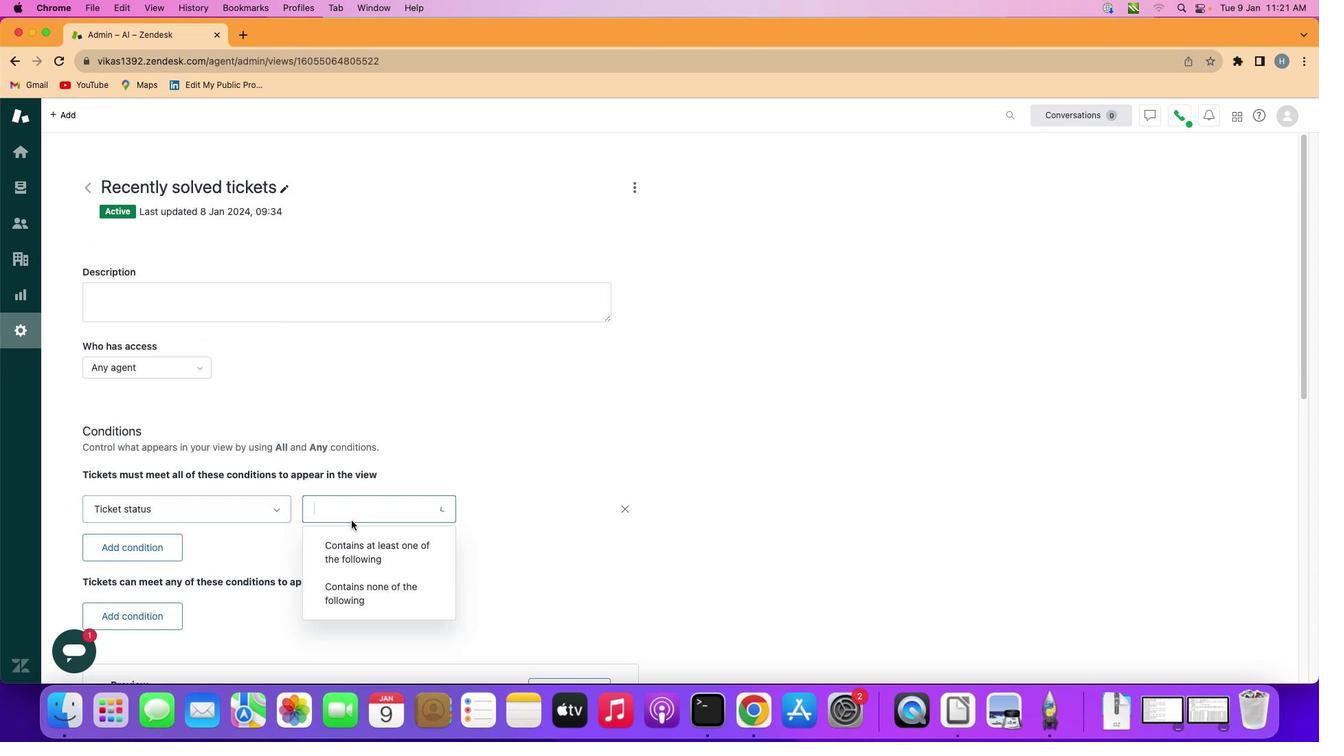
Action: Mouse pressed left at (342, 505)
Screenshot: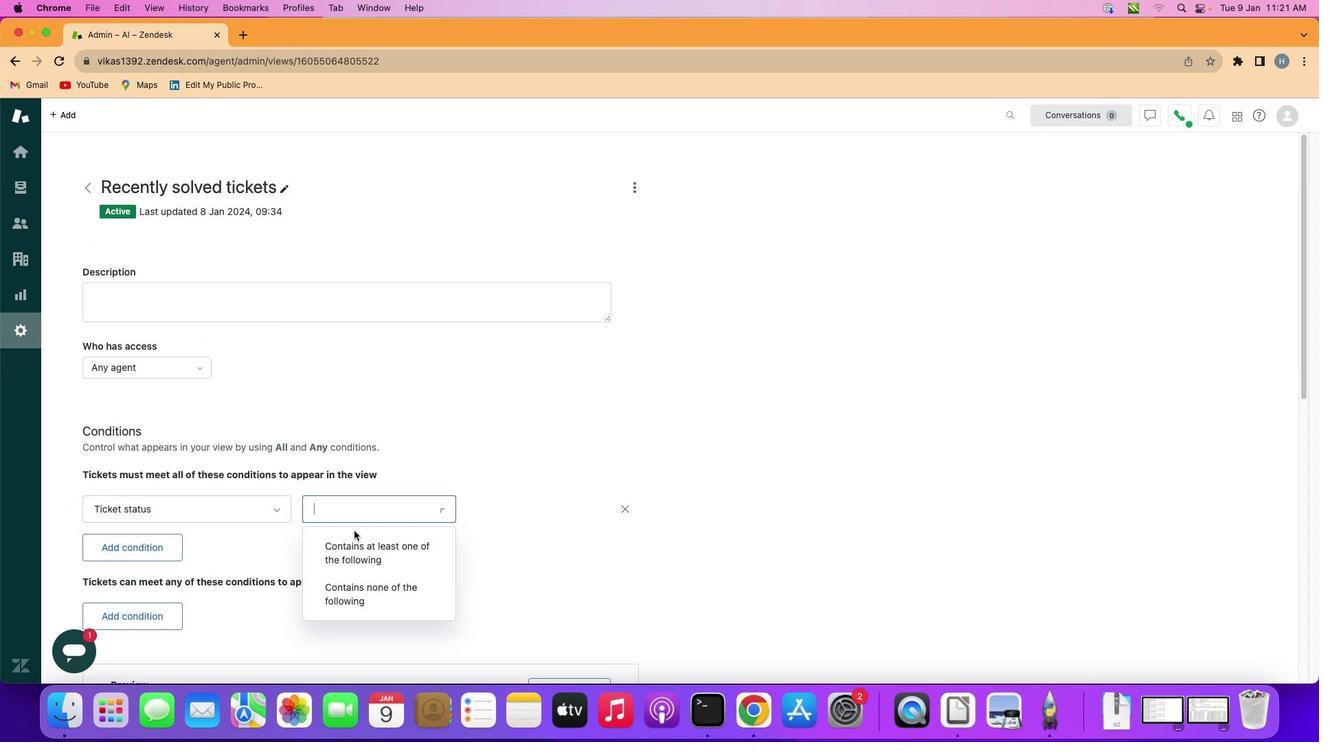 
Action: Mouse moved to (358, 548)
Screenshot: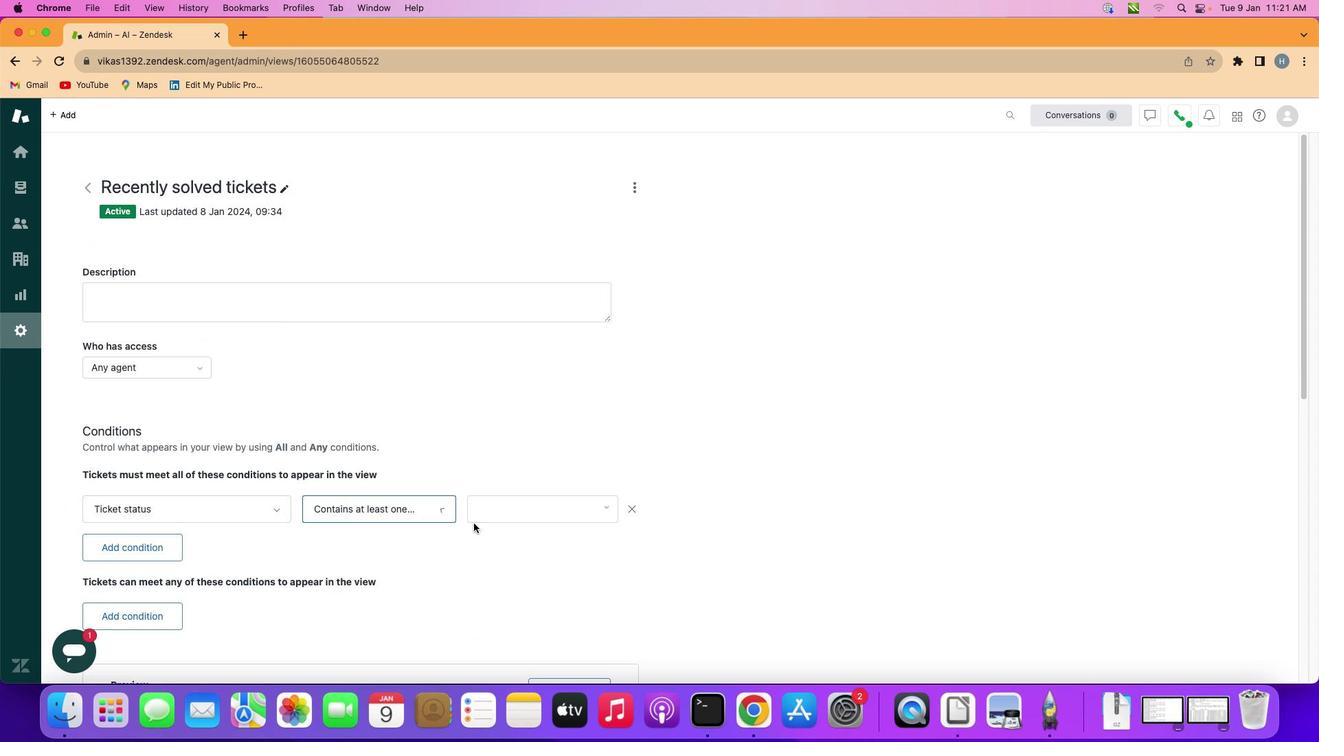 
Action: Mouse pressed left at (358, 548)
Screenshot: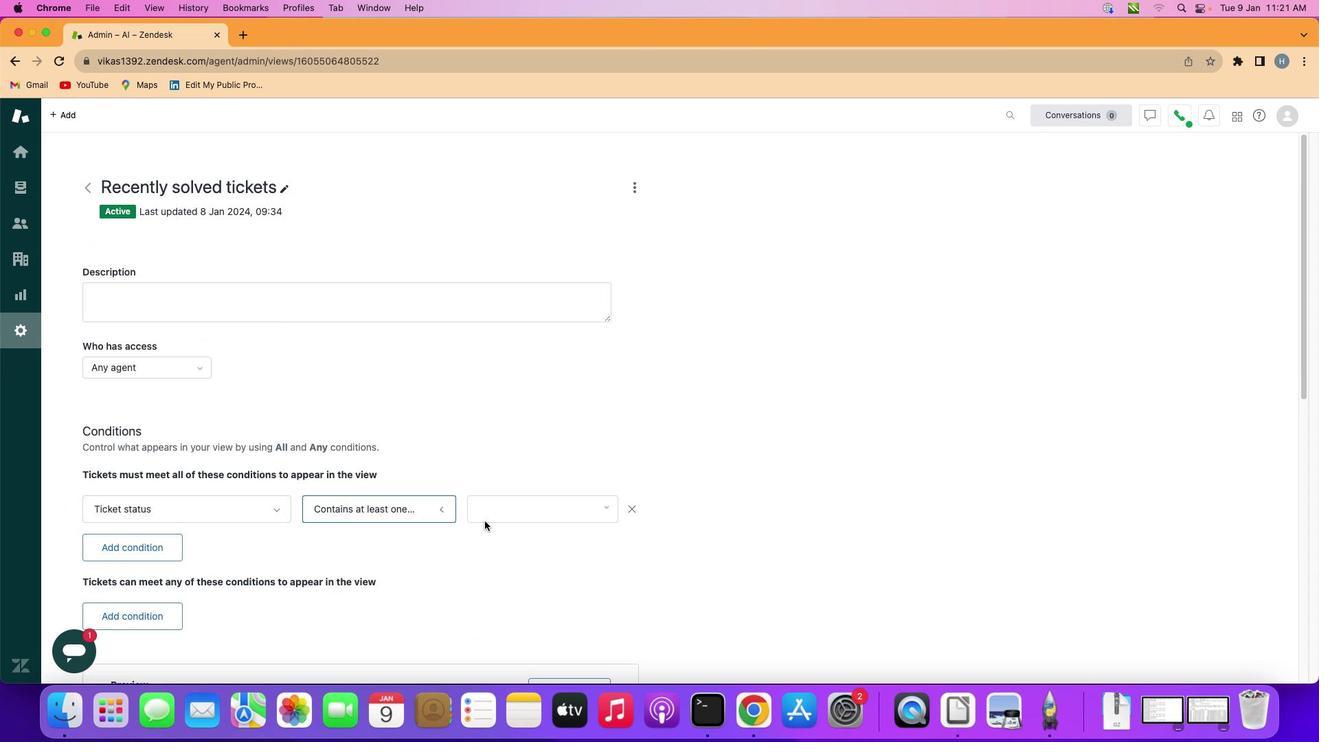 
Action: Mouse moved to (514, 509)
Screenshot: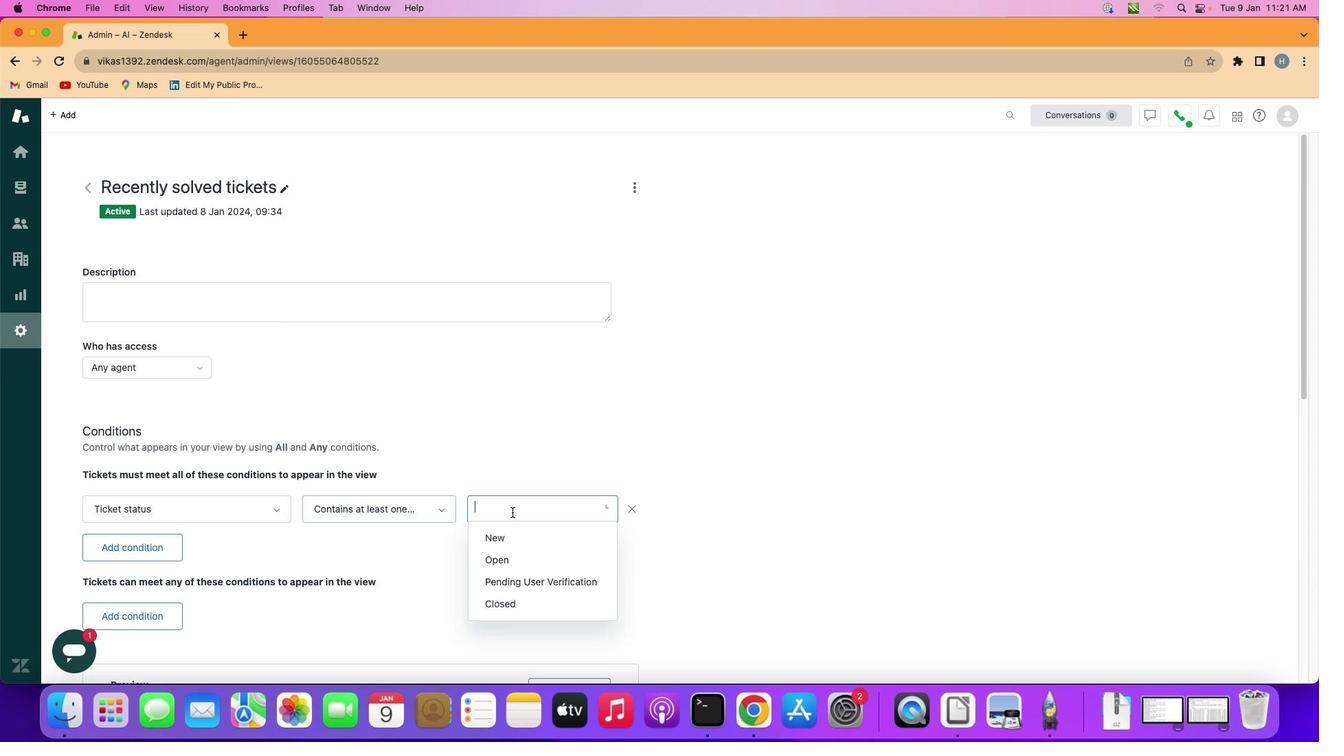 
Action: Mouse pressed left at (514, 509)
Screenshot: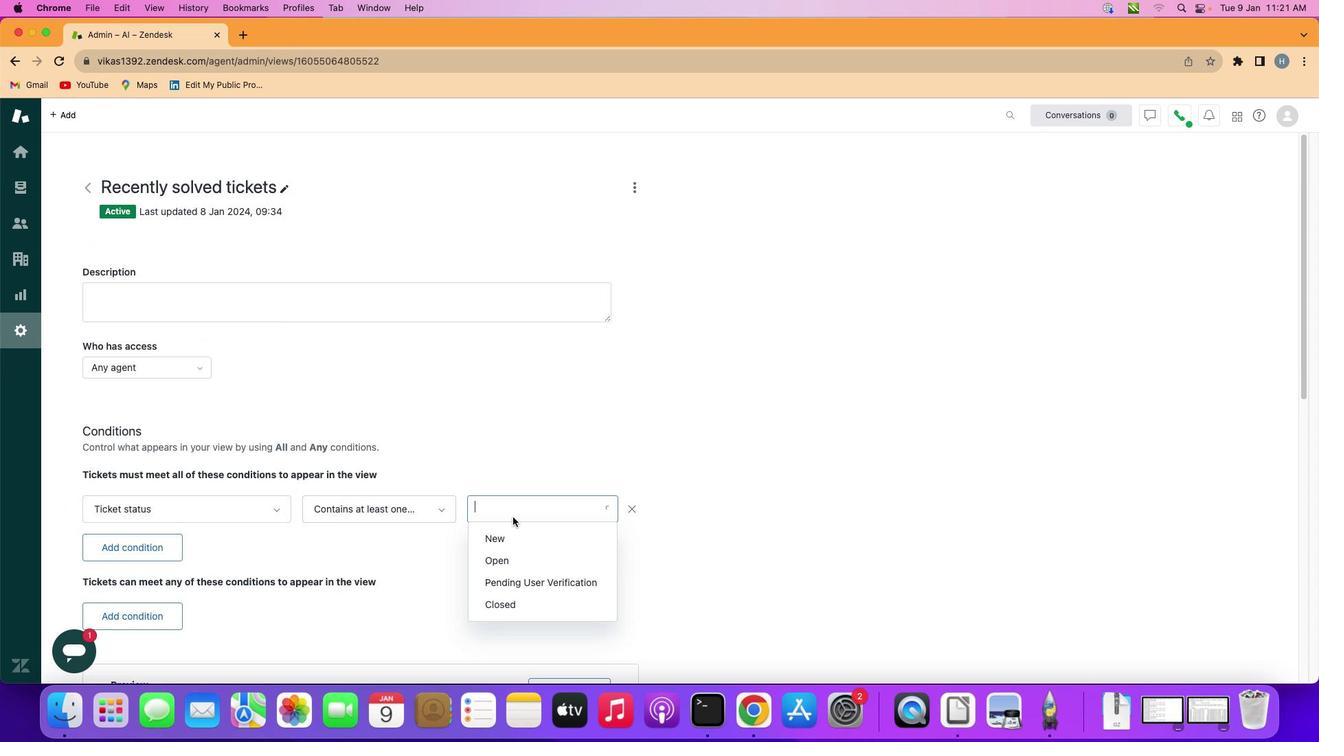 
Action: Mouse moved to (519, 555)
Screenshot: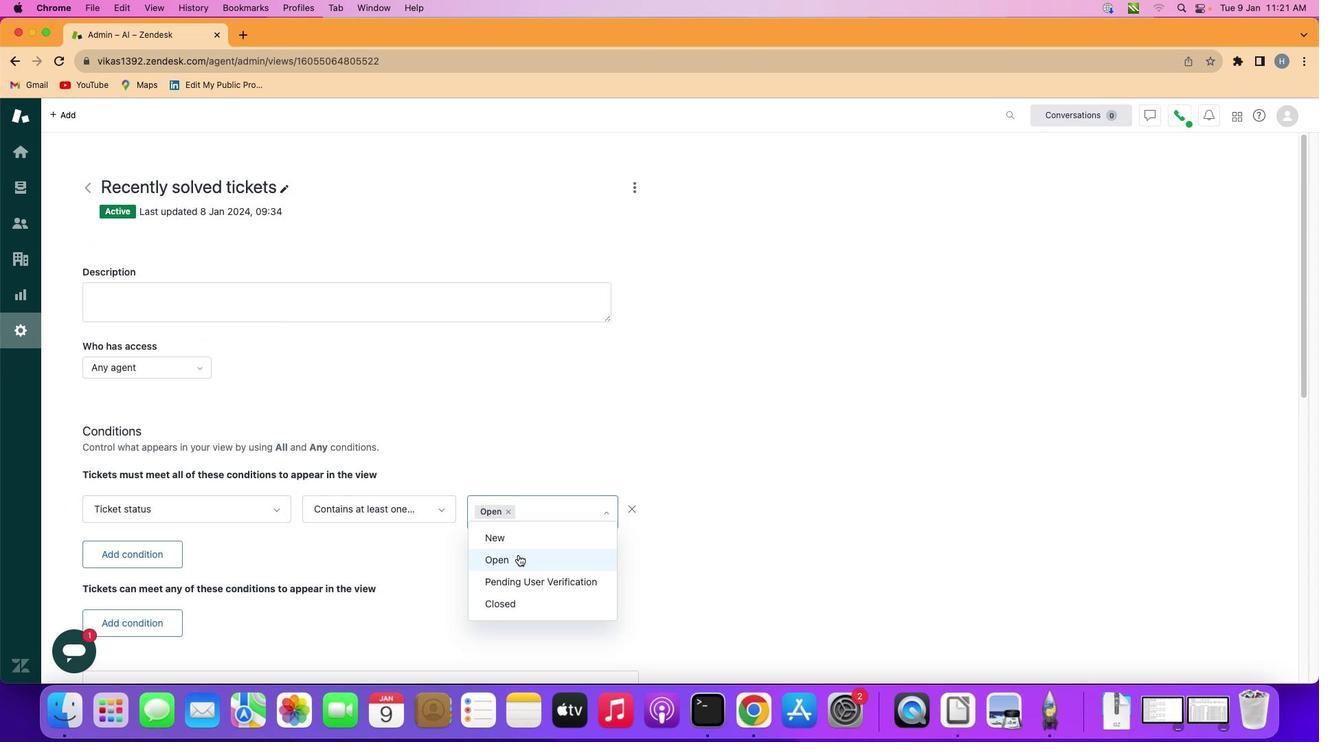 
Action: Mouse pressed left at (519, 555)
Screenshot: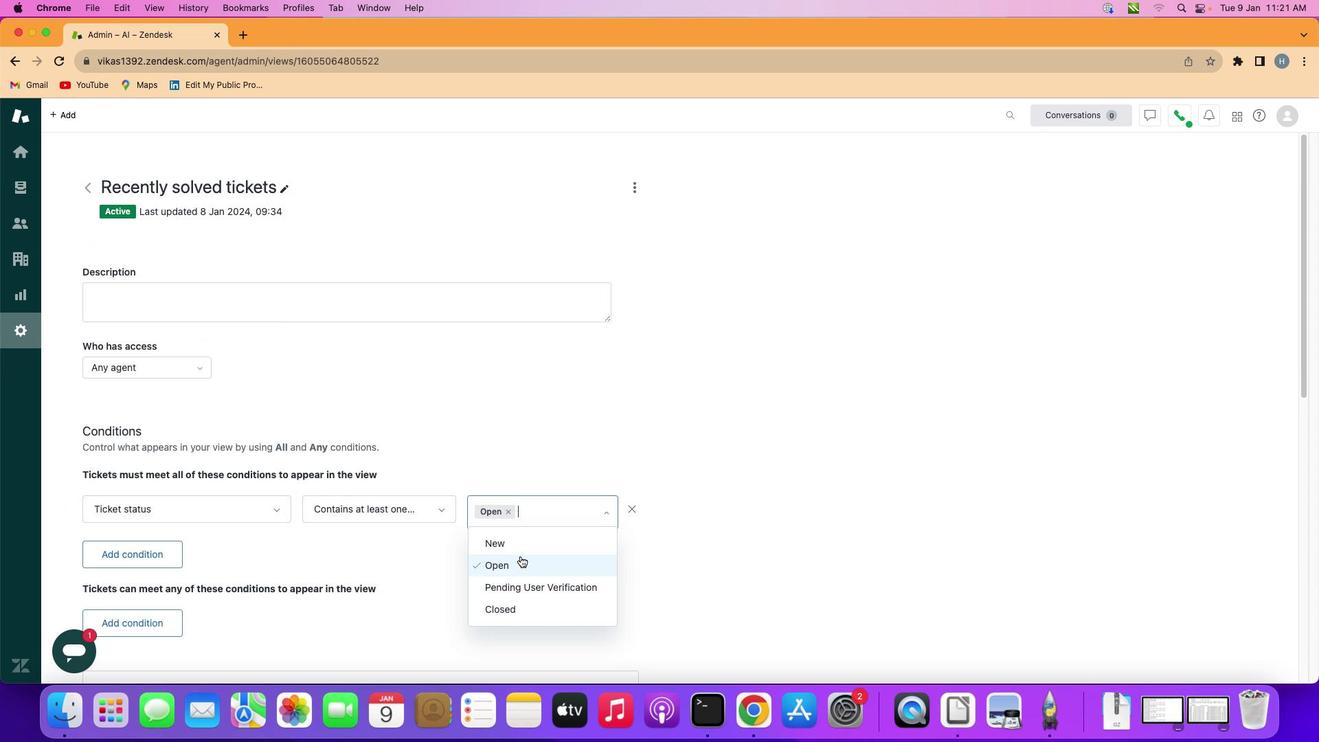 
Action: Mouse moved to (637, 555)
Screenshot: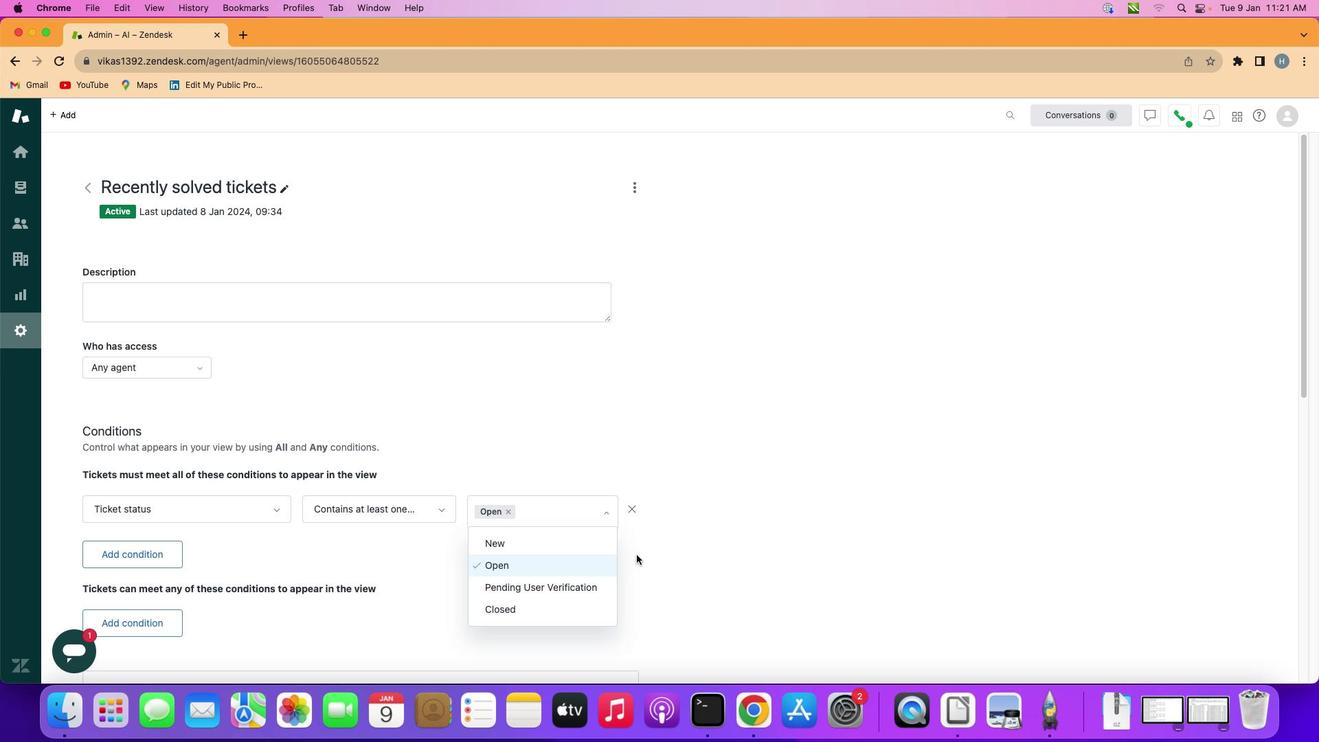 
Action: Mouse pressed left at (637, 555)
Screenshot: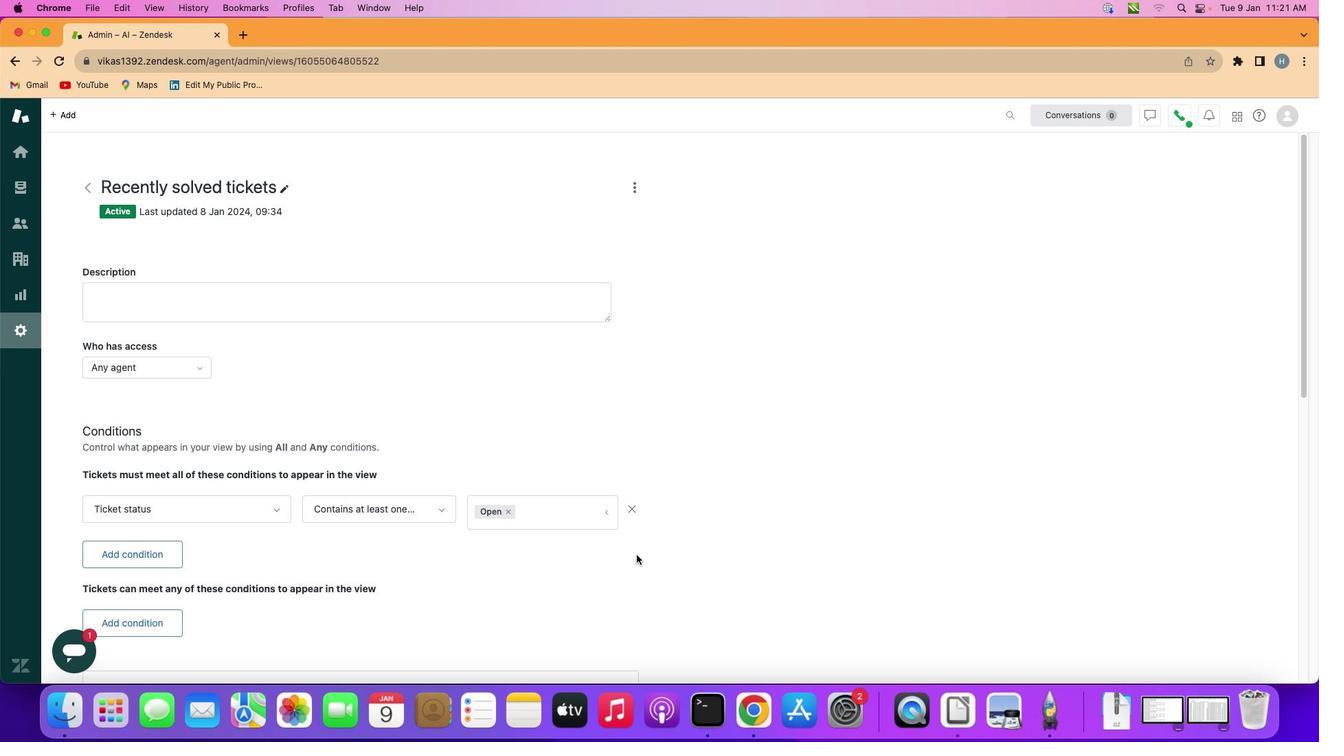 
